 Task: Create a due date automation trigger when advanced on, on the monday before a card is due add basic not assigned to member @aryan at 11:00 AM.
Action: Mouse moved to (1021, 305)
Screenshot: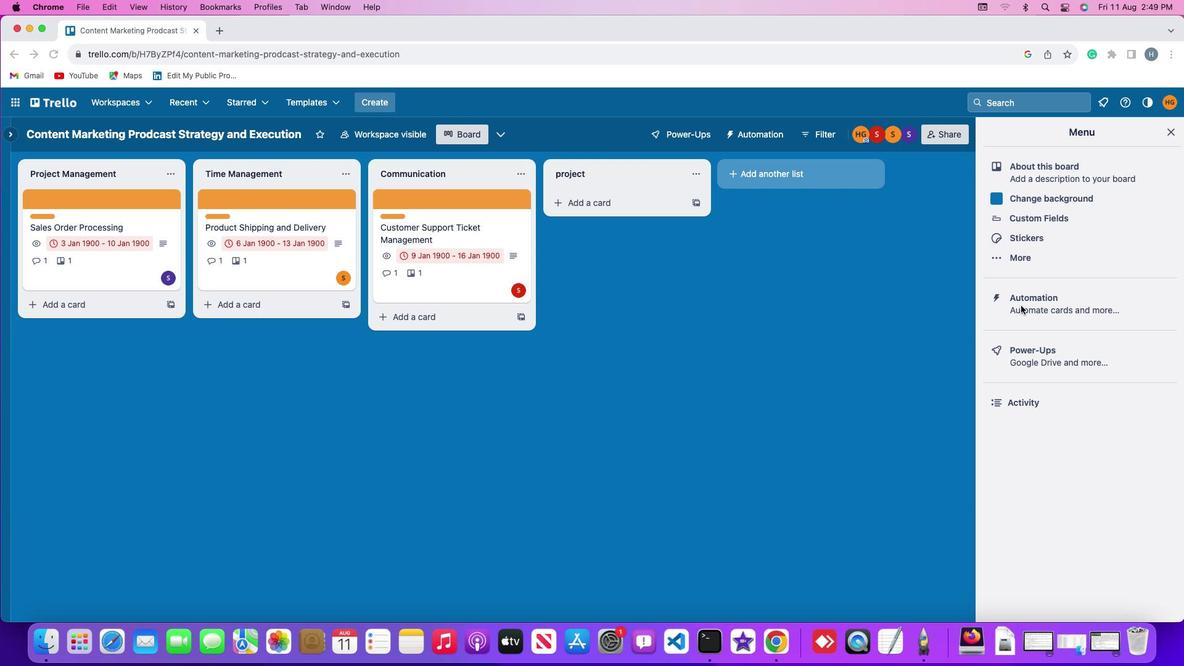 
Action: Mouse pressed left at (1021, 305)
Screenshot: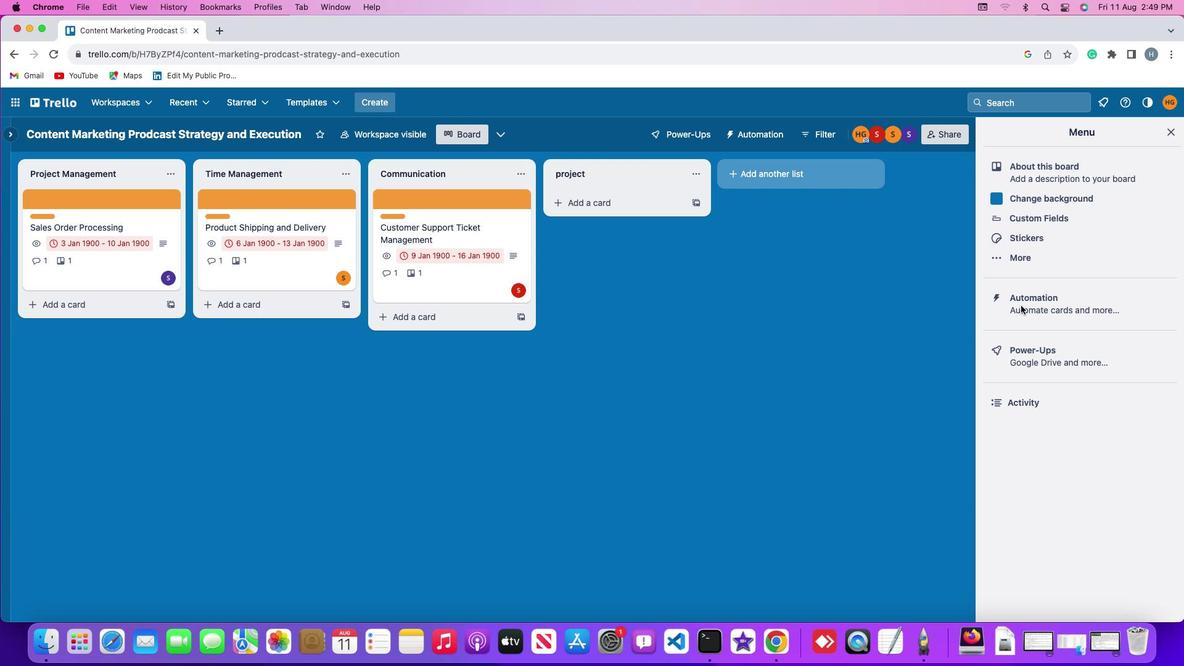 
Action: Mouse moved to (1021, 305)
Screenshot: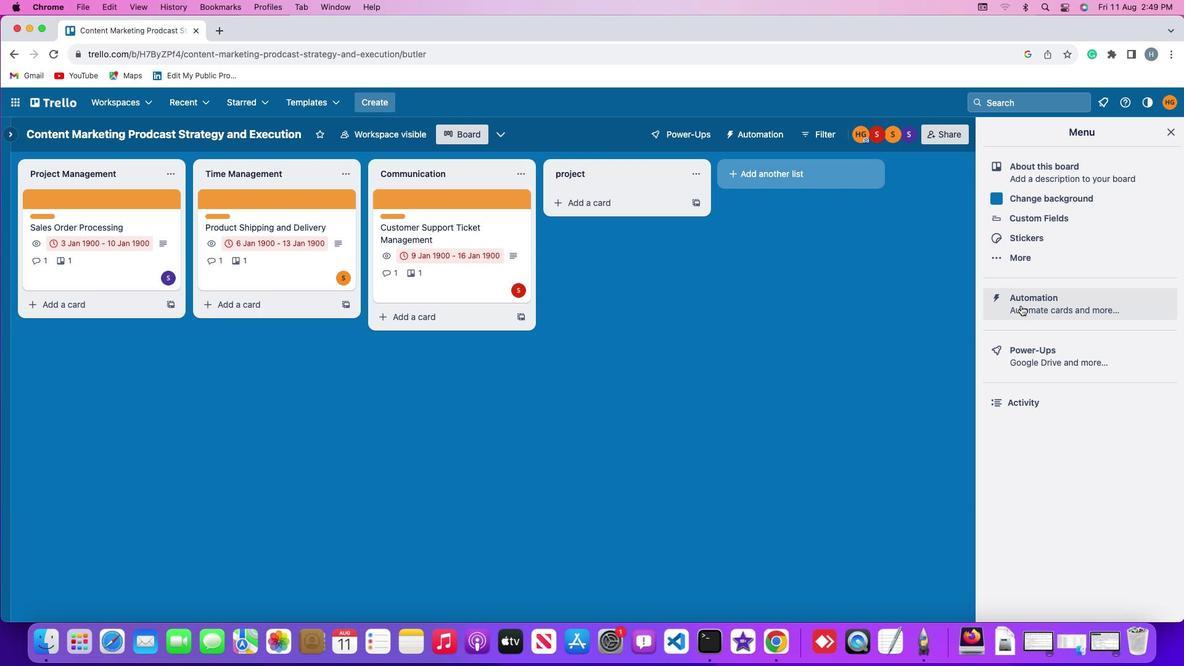 
Action: Mouse pressed left at (1021, 305)
Screenshot: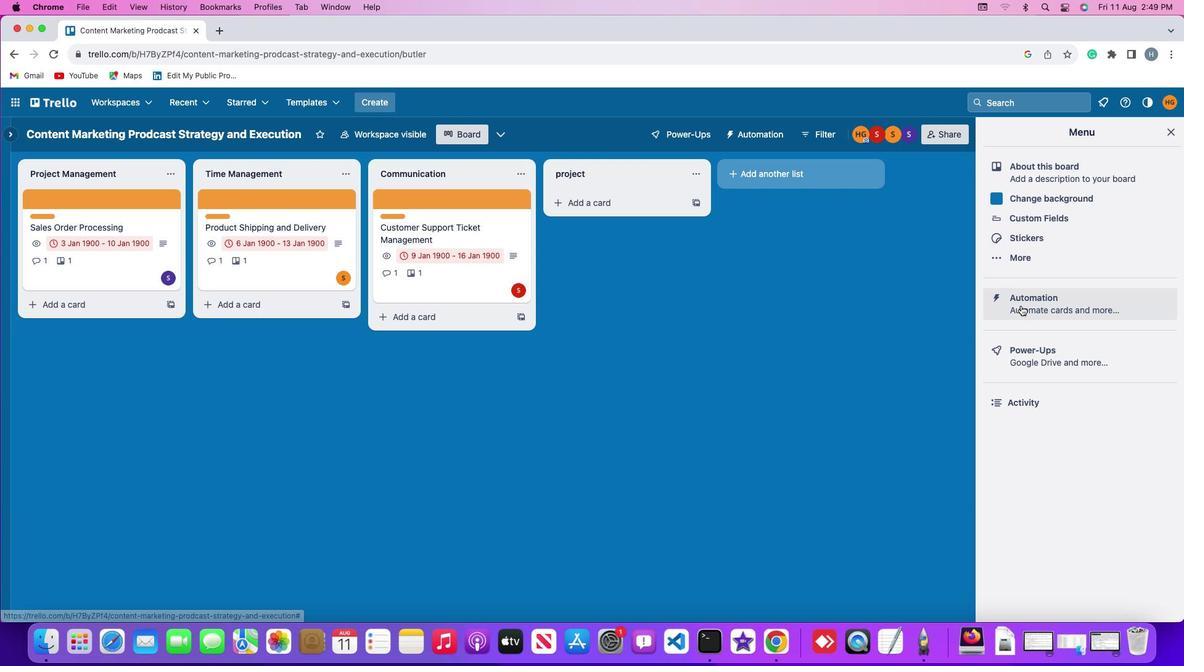 
Action: Mouse moved to (79, 291)
Screenshot: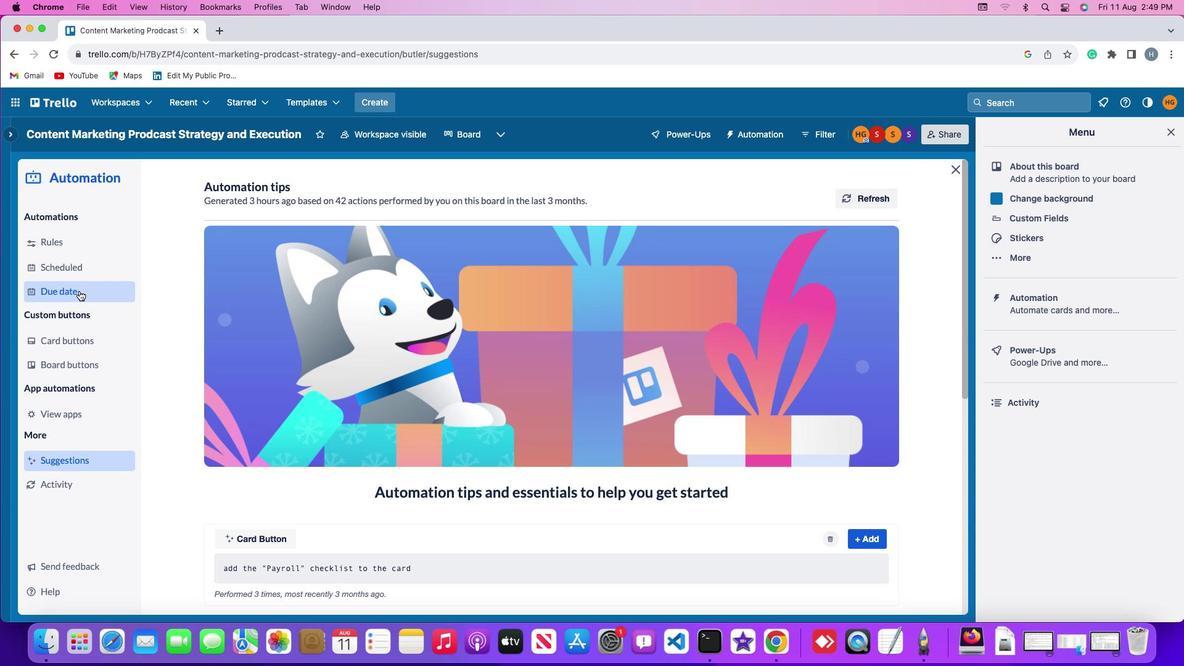 
Action: Mouse pressed left at (79, 291)
Screenshot: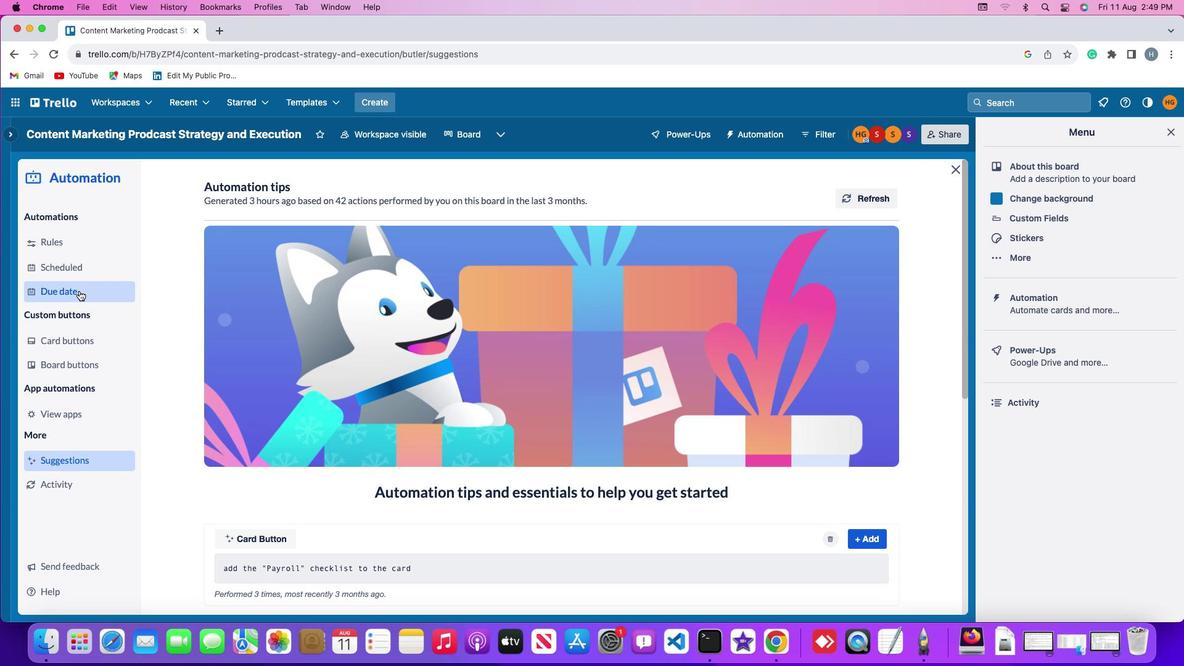 
Action: Mouse moved to (820, 189)
Screenshot: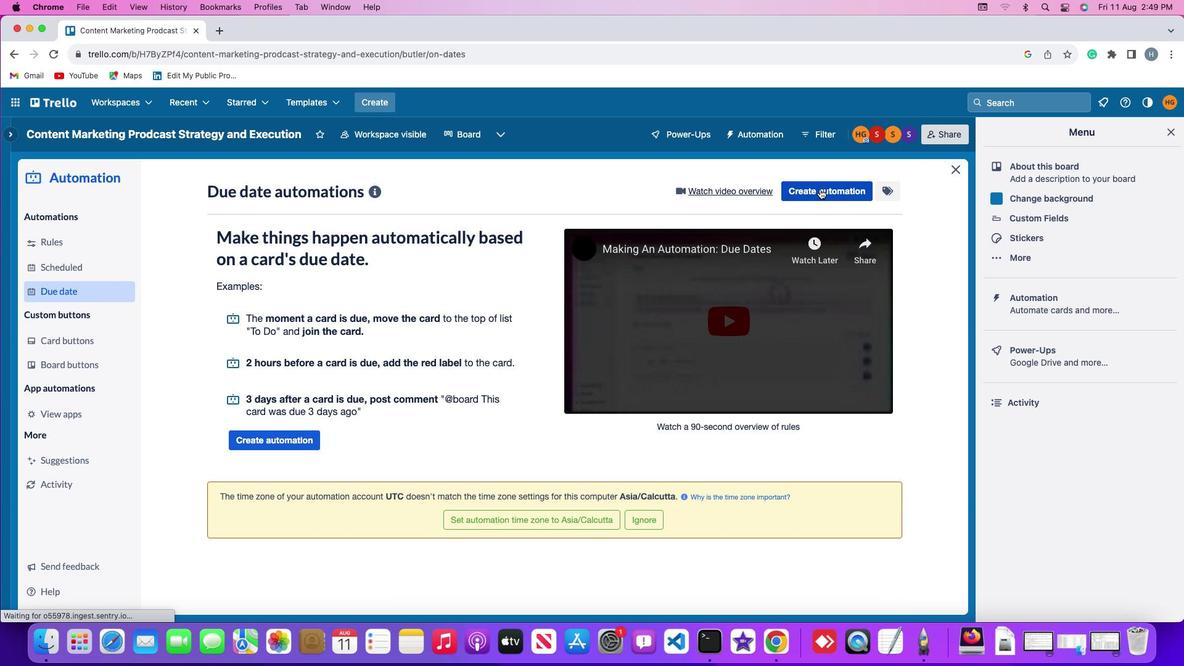 
Action: Mouse pressed left at (820, 189)
Screenshot: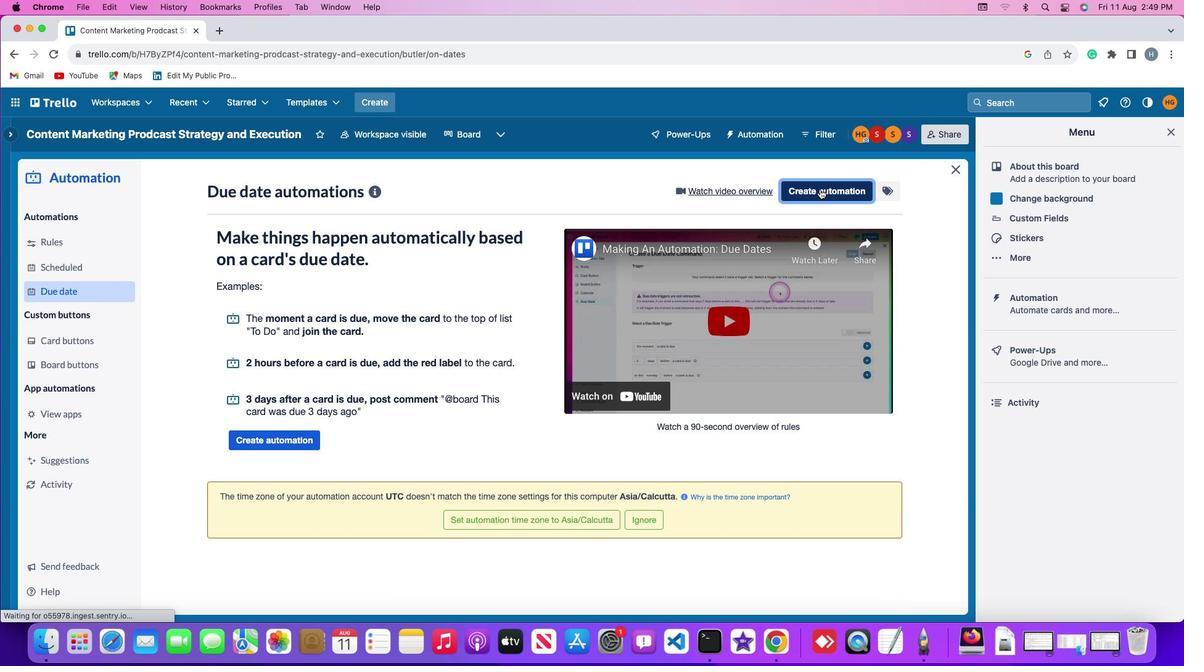 
Action: Mouse moved to (230, 308)
Screenshot: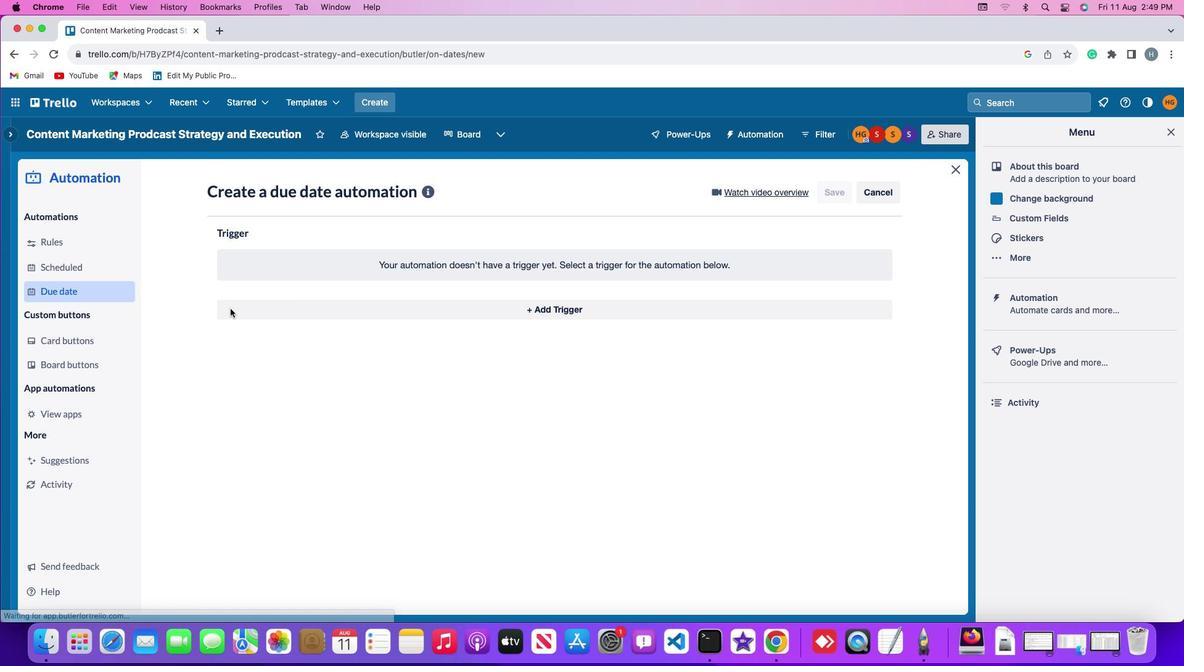 
Action: Mouse pressed left at (230, 308)
Screenshot: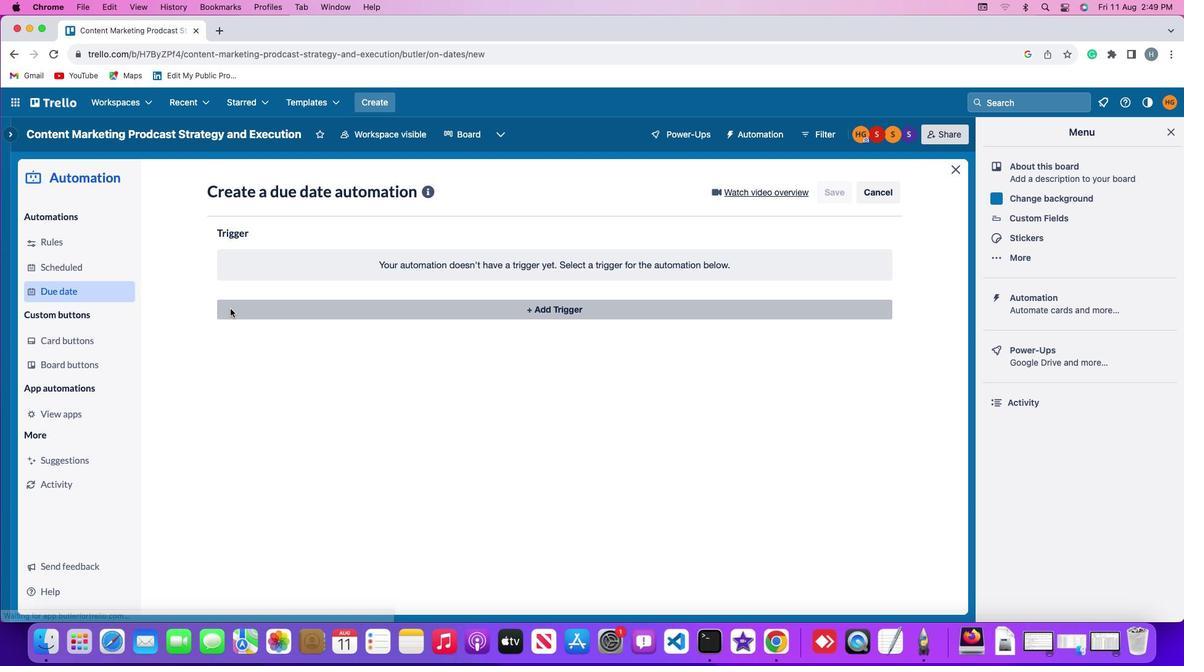 
Action: Mouse moved to (274, 540)
Screenshot: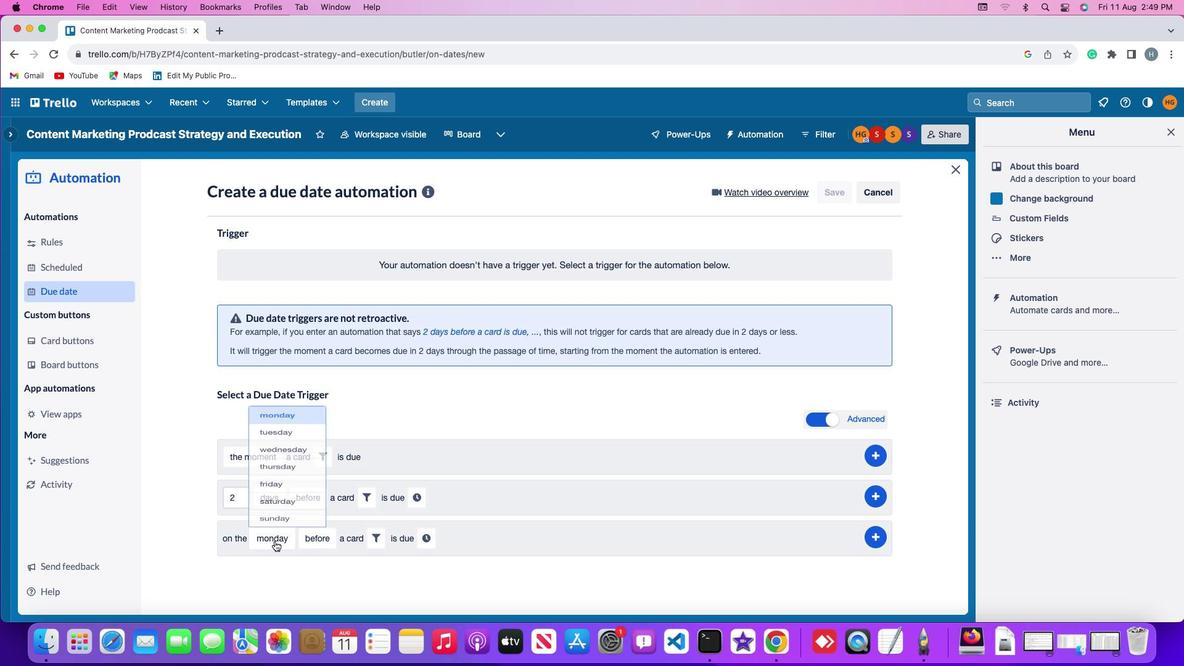 
Action: Mouse pressed left at (274, 540)
Screenshot: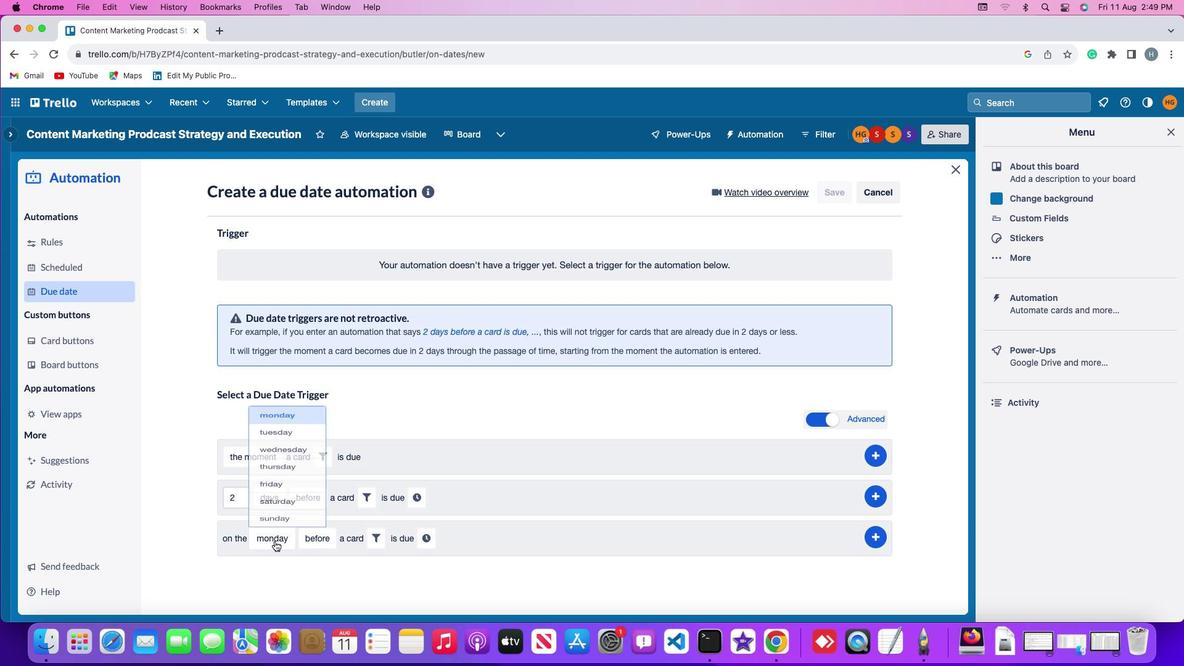 
Action: Mouse moved to (294, 368)
Screenshot: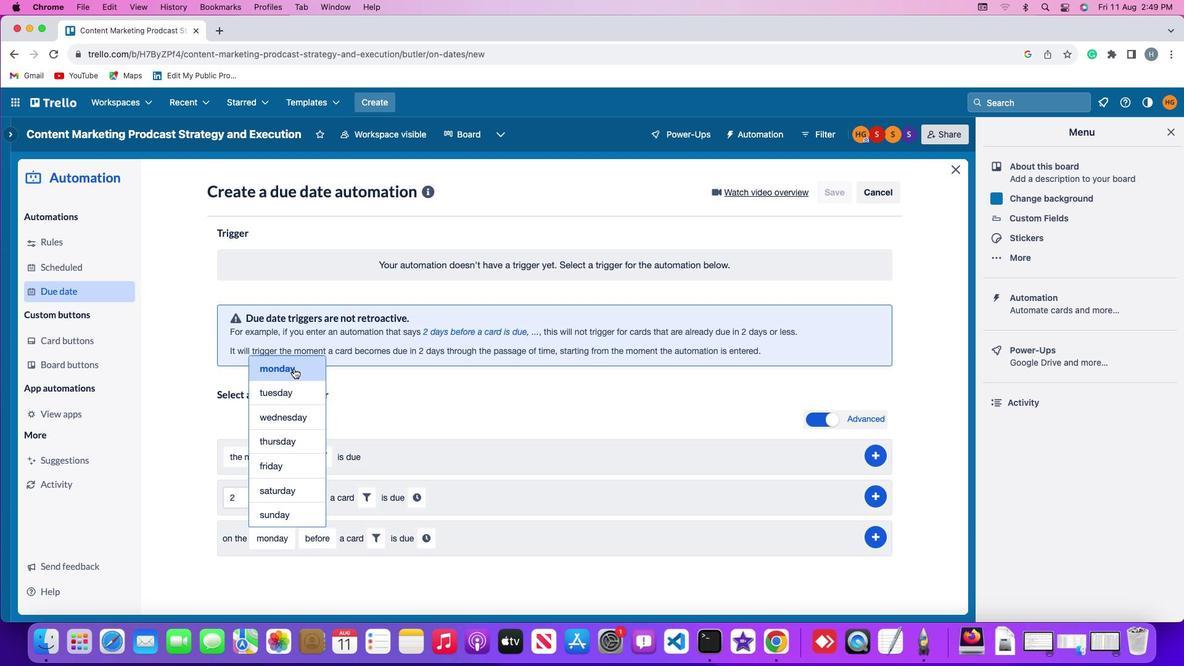 
Action: Mouse pressed left at (294, 368)
Screenshot: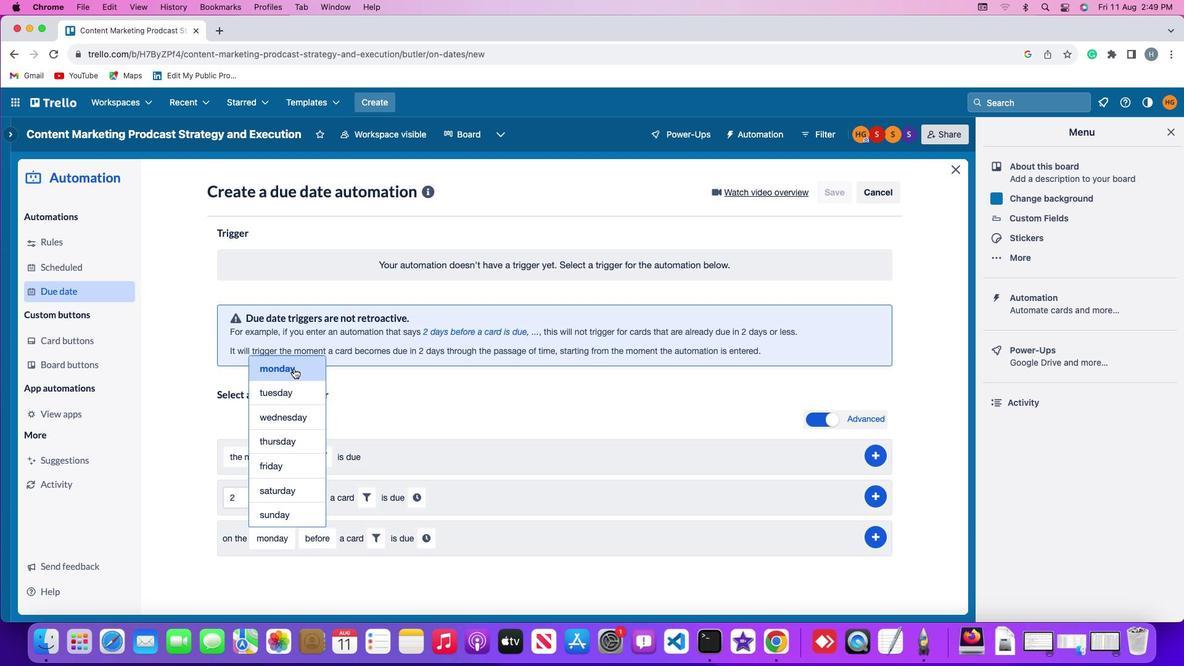 
Action: Mouse moved to (321, 542)
Screenshot: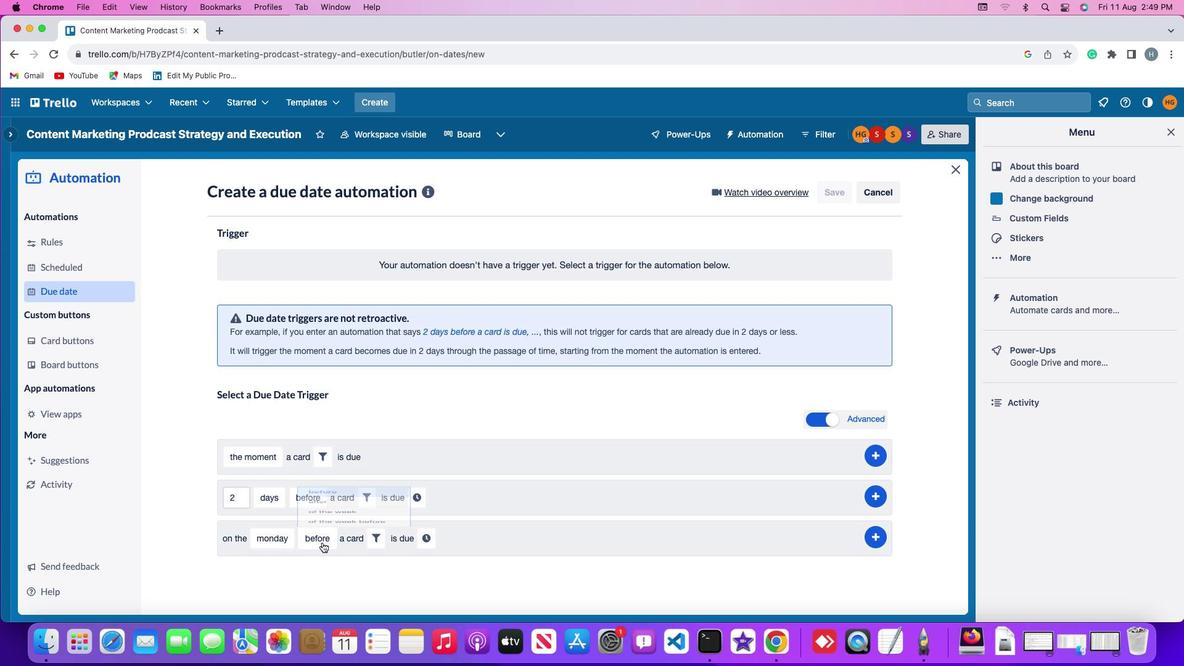 
Action: Mouse pressed left at (321, 542)
Screenshot: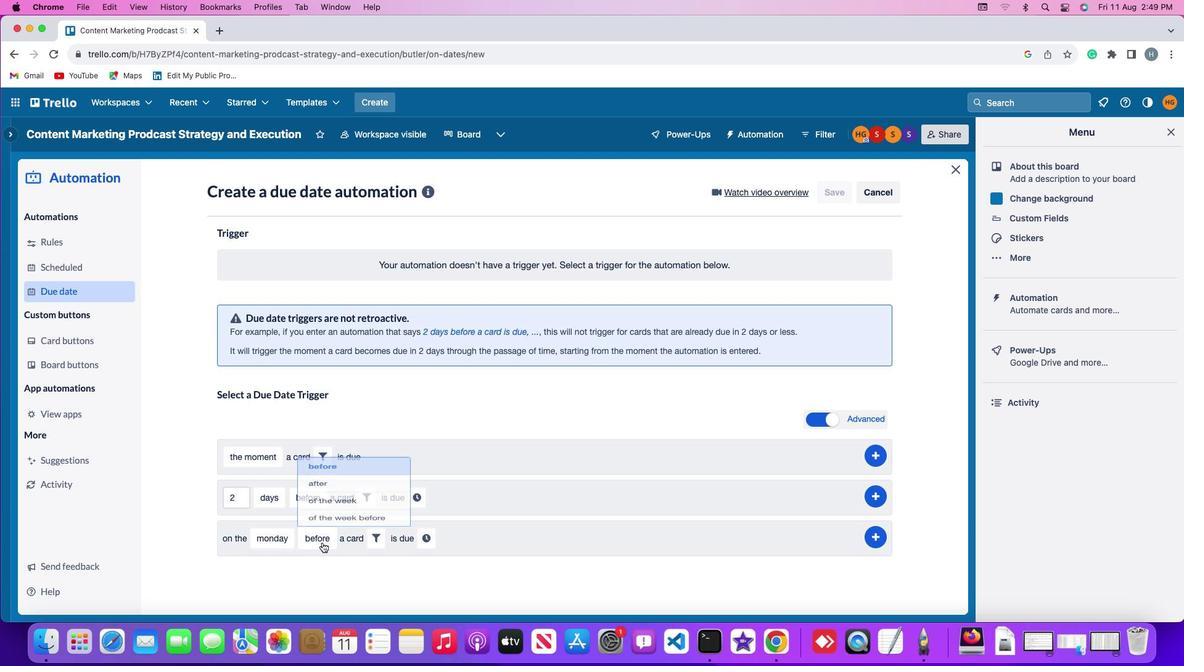 
Action: Mouse moved to (349, 433)
Screenshot: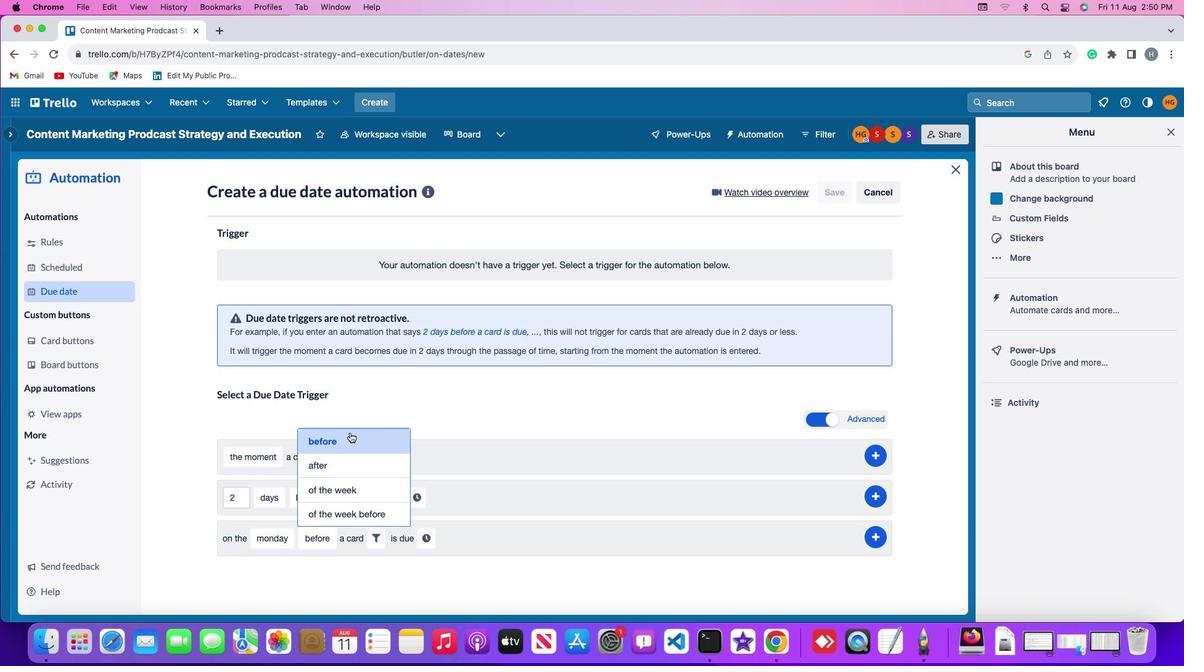 
Action: Mouse pressed left at (349, 433)
Screenshot: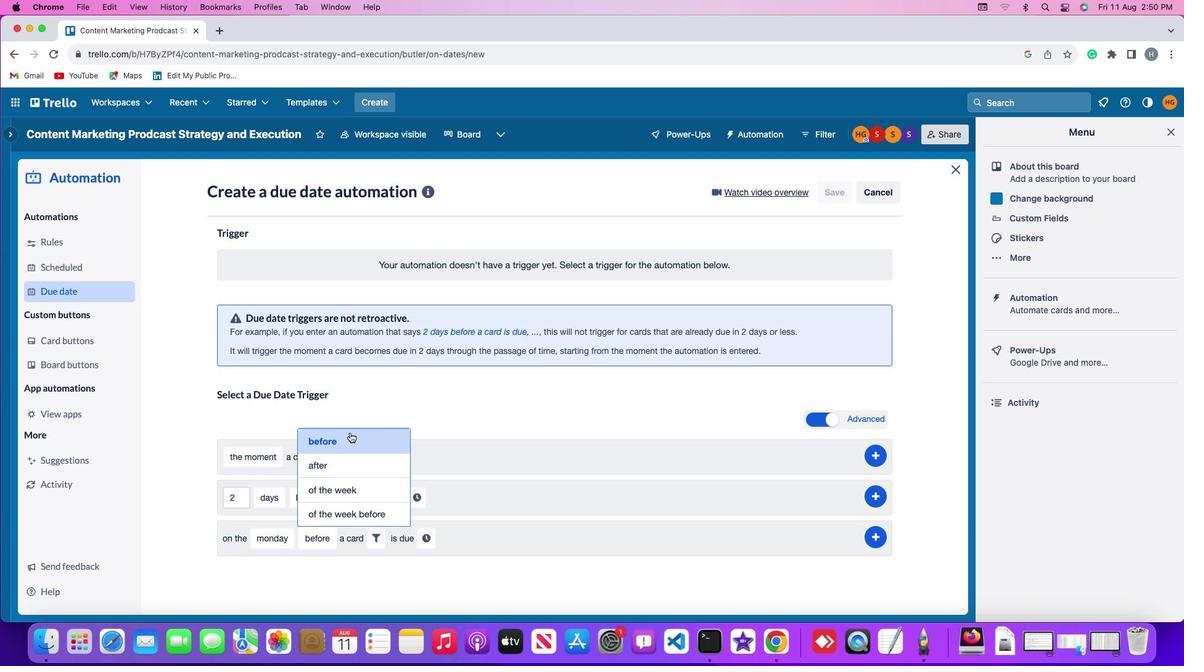 
Action: Mouse moved to (378, 533)
Screenshot: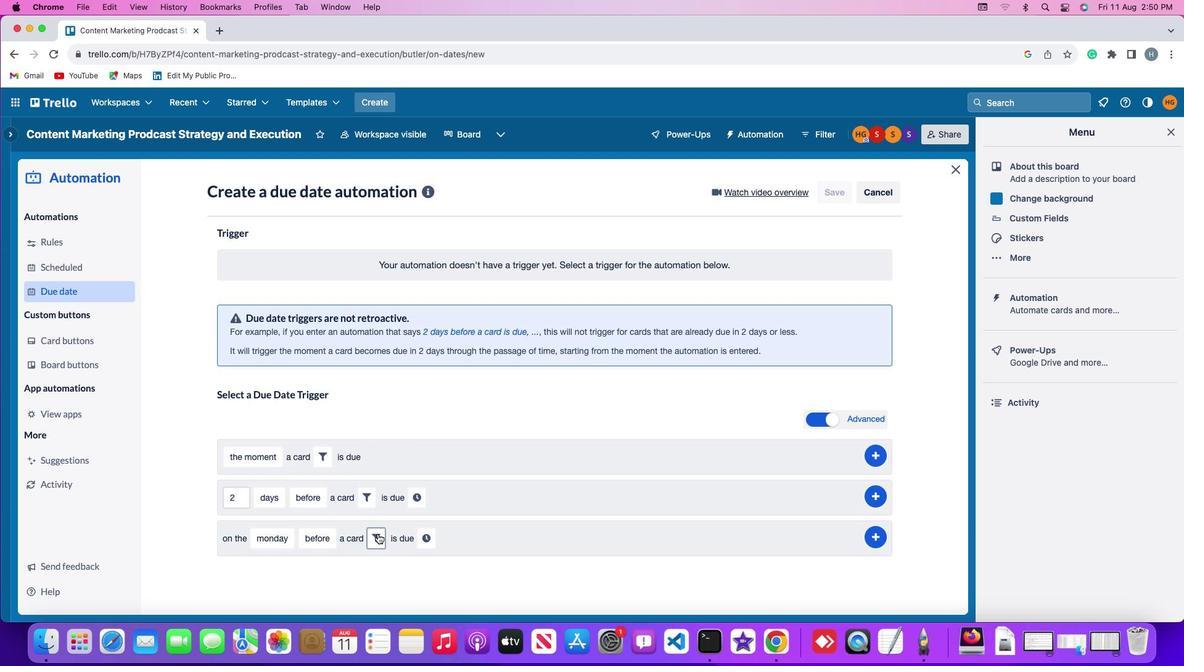 
Action: Mouse pressed left at (378, 533)
Screenshot: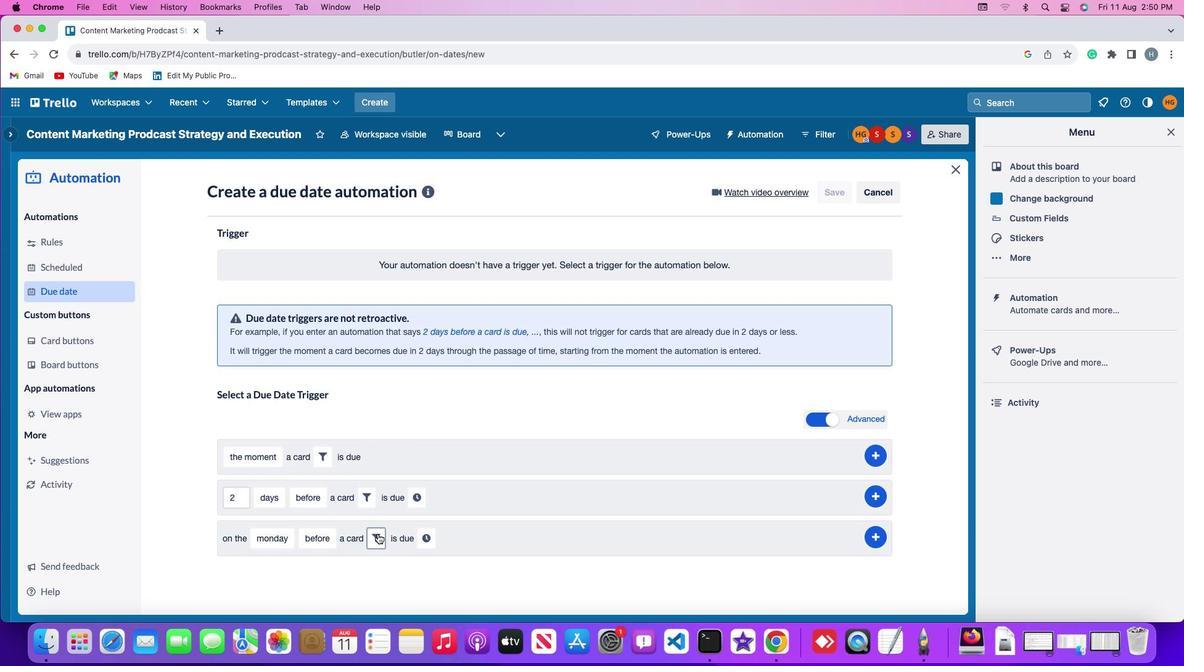 
Action: Mouse moved to (304, 571)
Screenshot: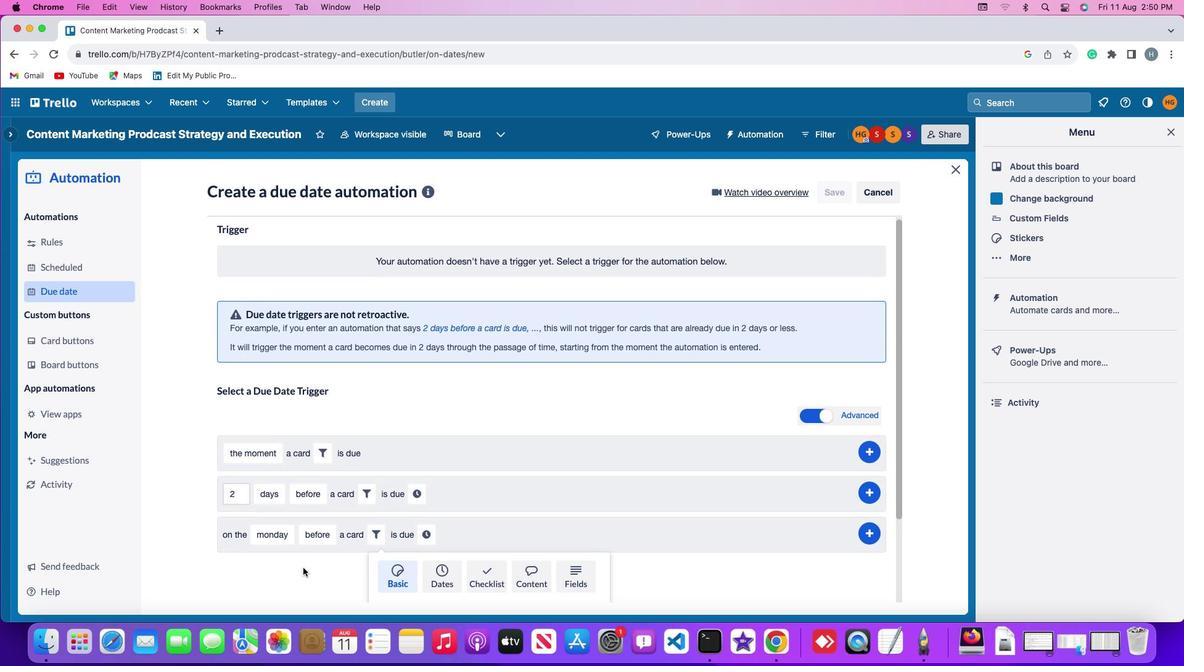
Action: Mouse scrolled (304, 571) with delta (0, 0)
Screenshot: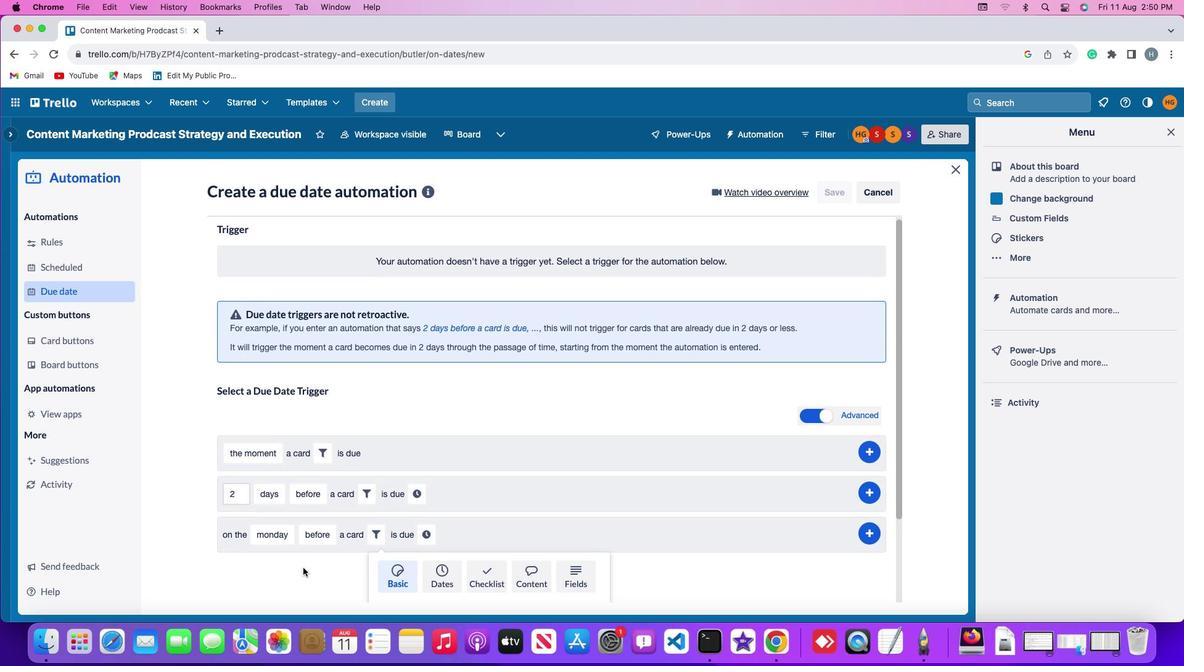
Action: Mouse moved to (304, 571)
Screenshot: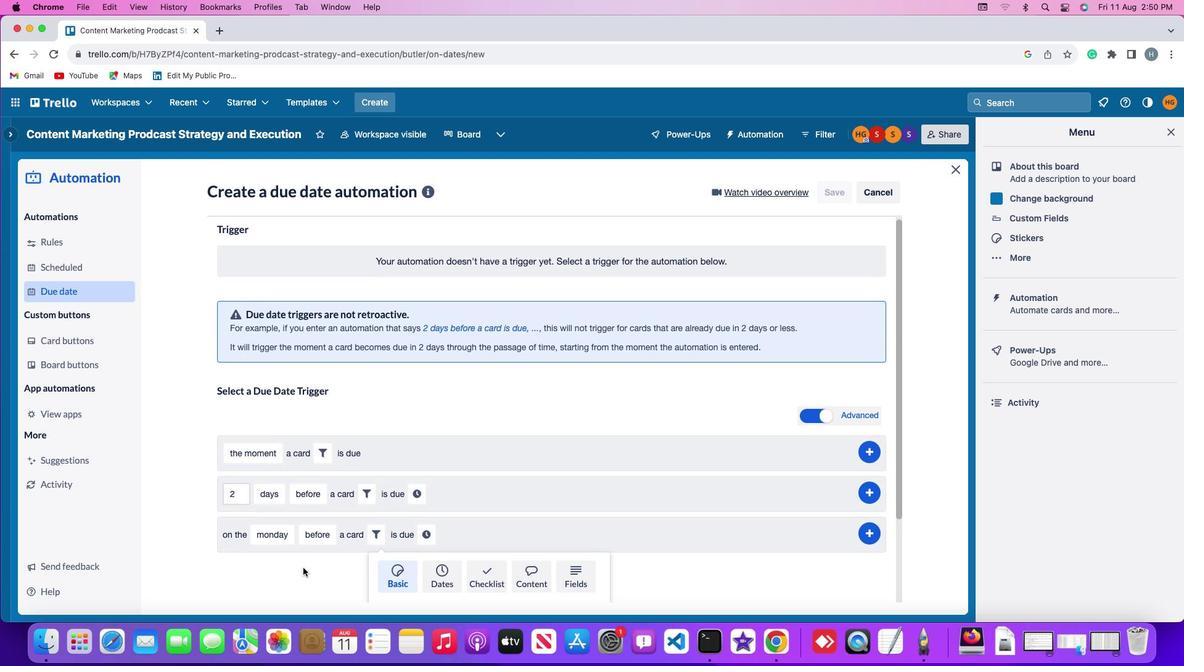 
Action: Mouse scrolled (304, 571) with delta (0, 0)
Screenshot: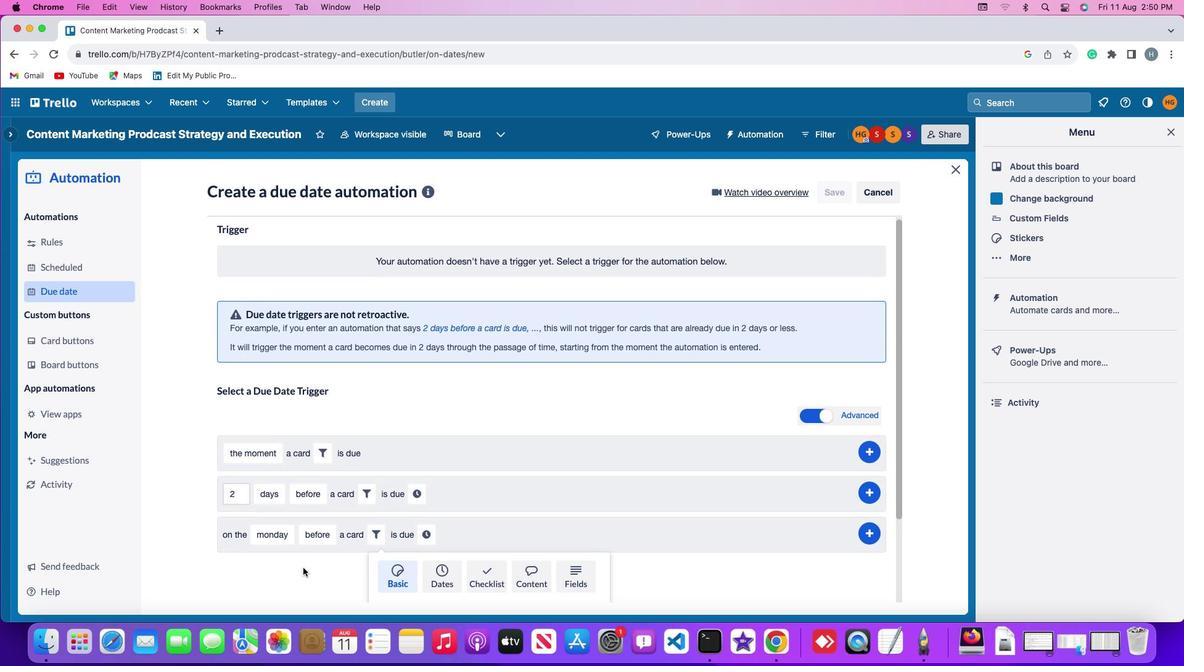 
Action: Mouse moved to (304, 570)
Screenshot: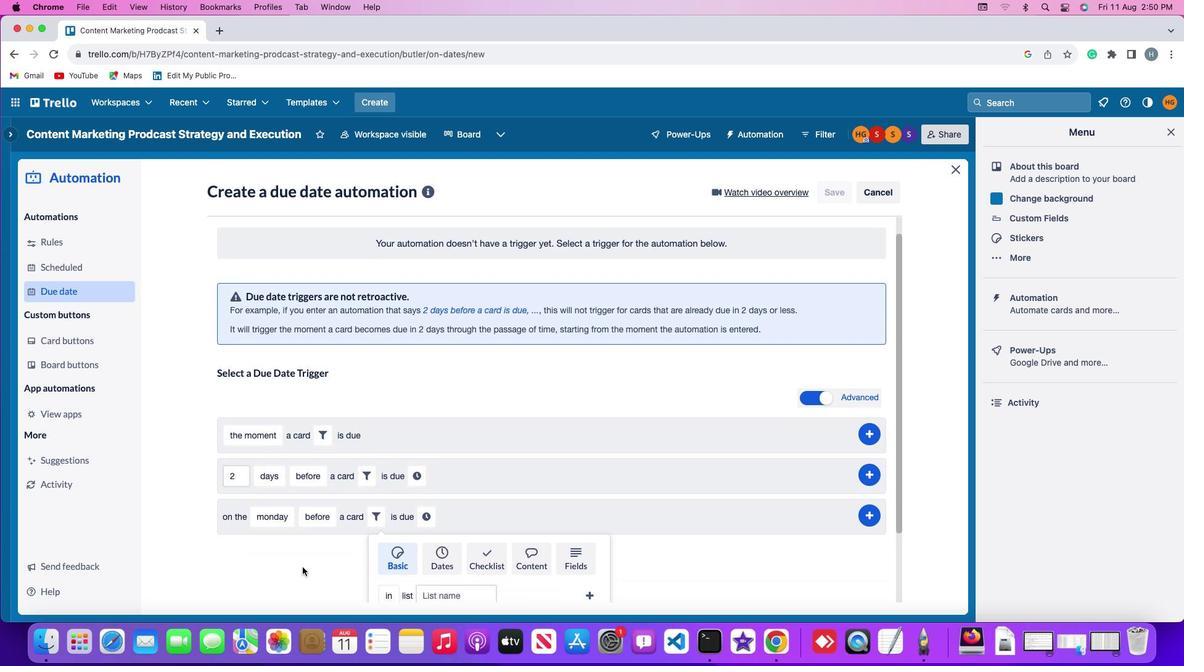 
Action: Mouse scrolled (304, 570) with delta (0, -2)
Screenshot: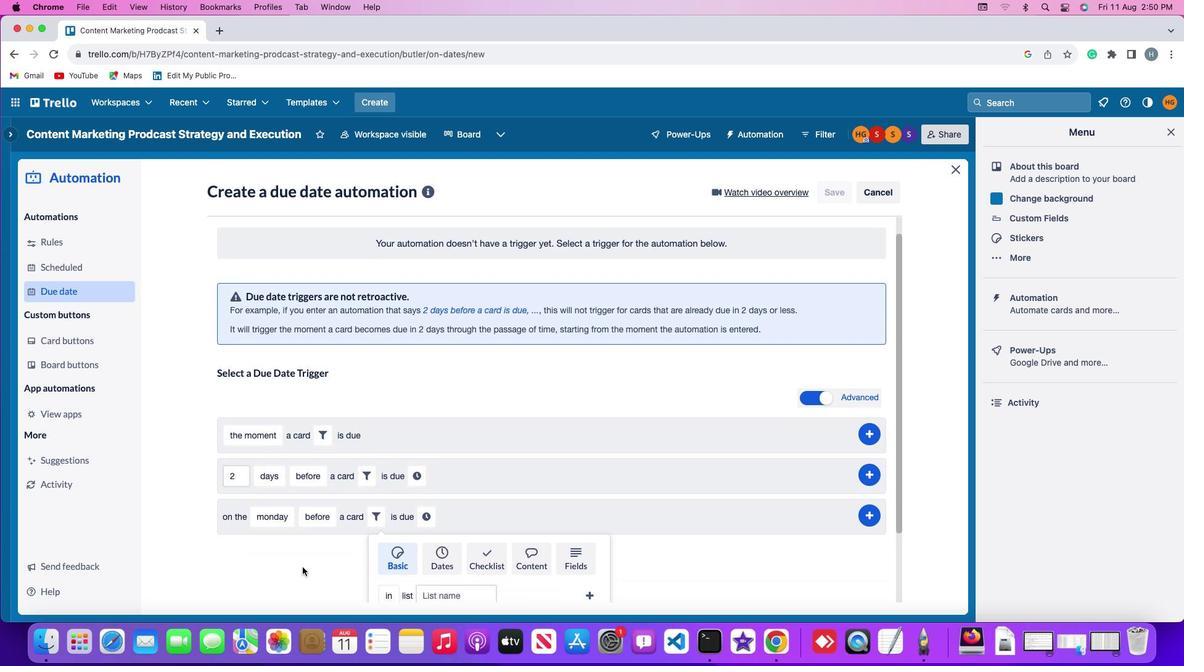 
Action: Mouse moved to (304, 569)
Screenshot: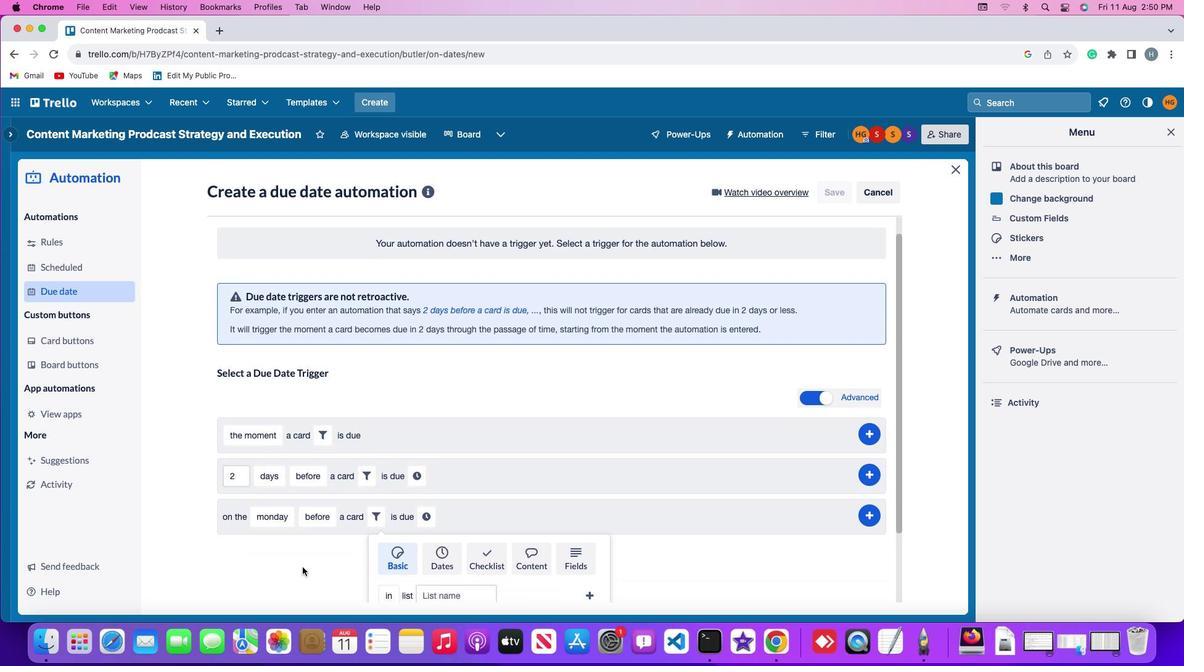 
Action: Mouse scrolled (304, 569) with delta (0, -3)
Screenshot: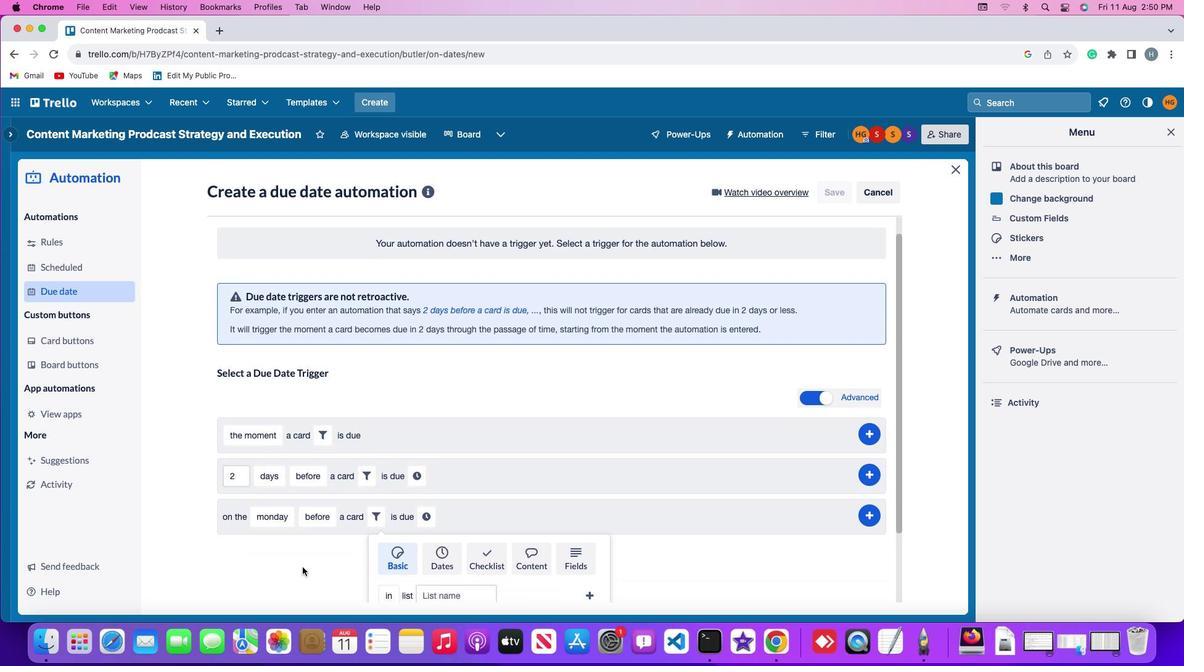 
Action: Mouse moved to (302, 567)
Screenshot: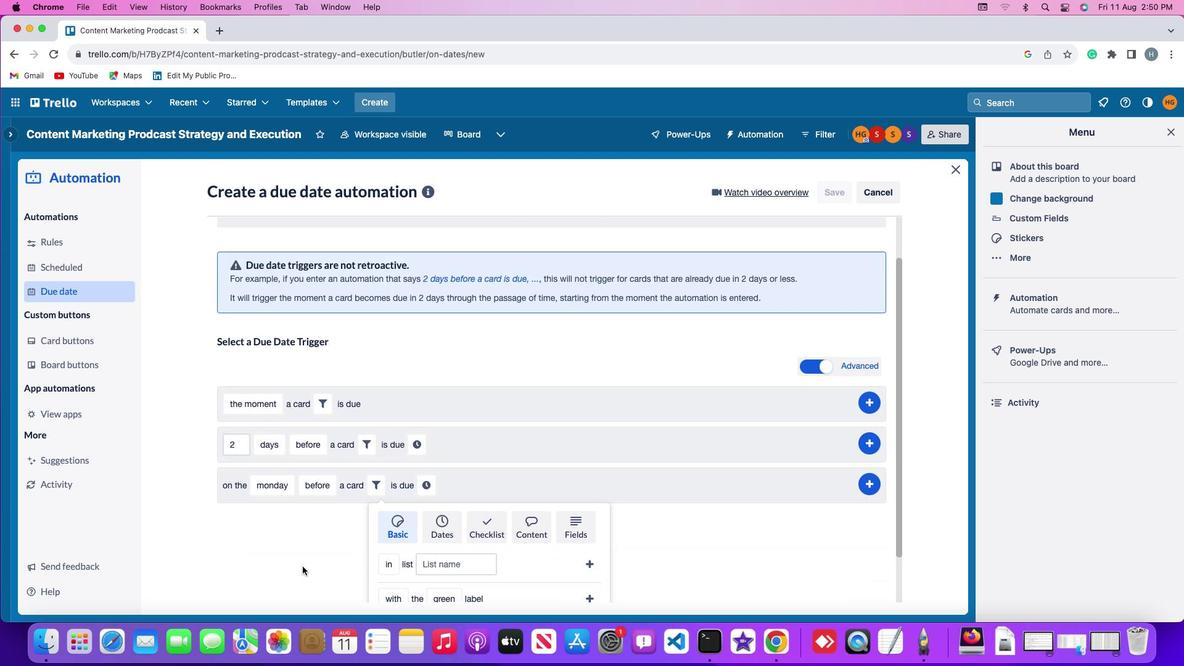 
Action: Mouse scrolled (302, 567) with delta (0, -3)
Screenshot: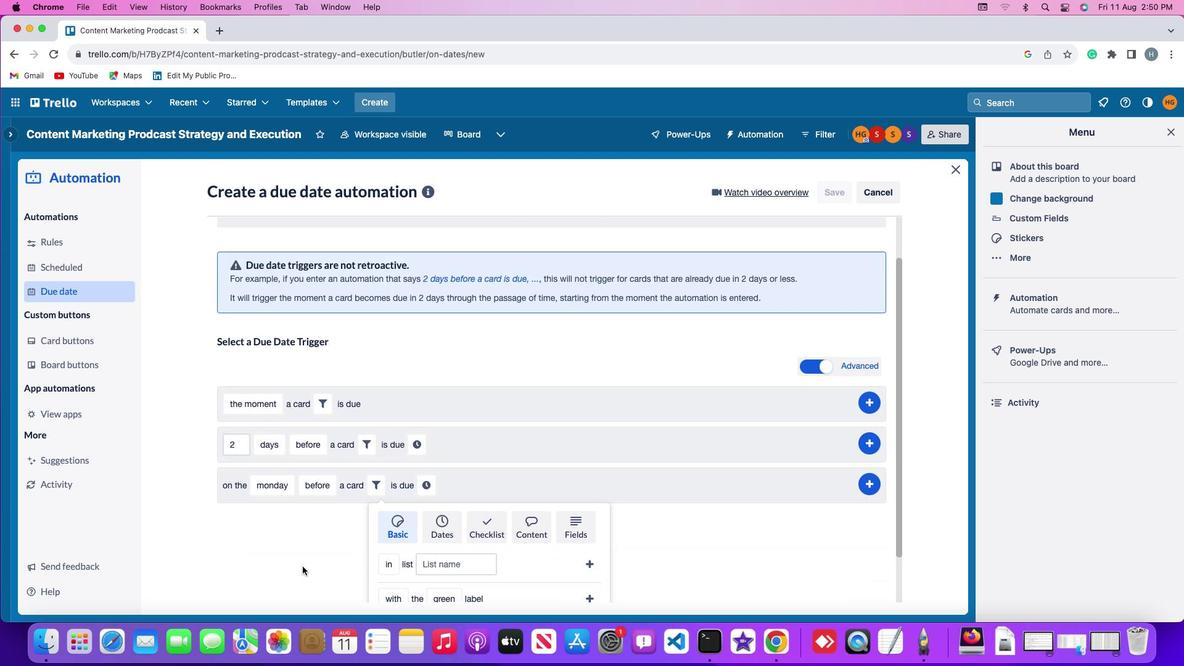 
Action: Mouse moved to (302, 566)
Screenshot: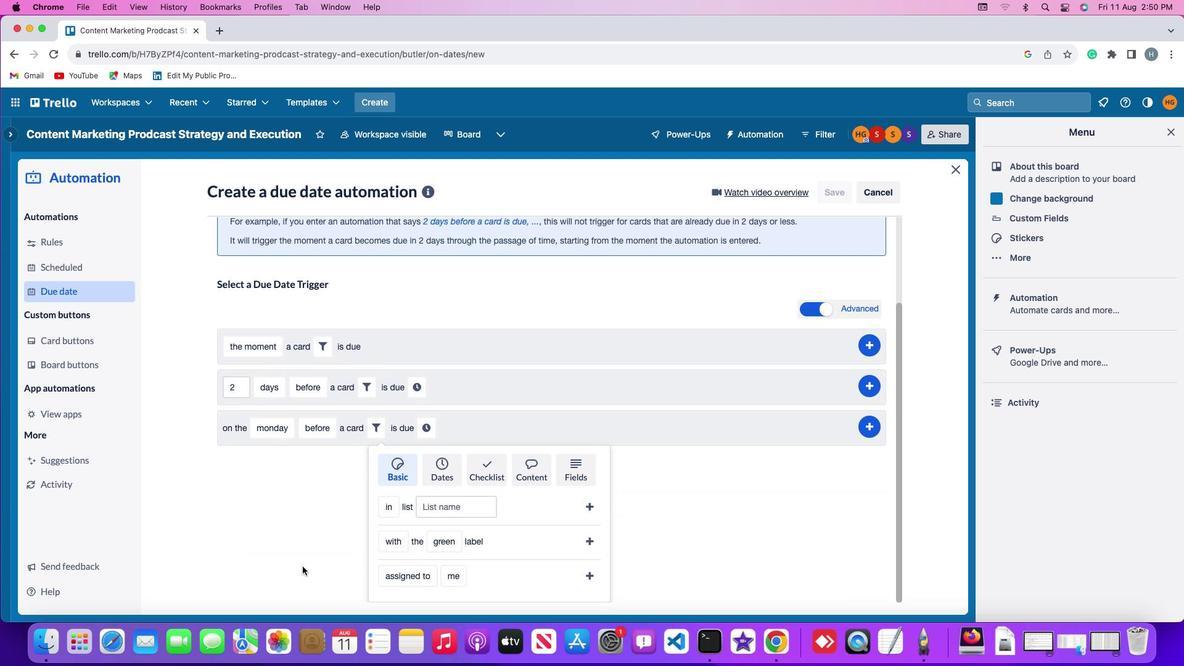 
Action: Mouse scrolled (302, 566) with delta (0, 0)
Screenshot: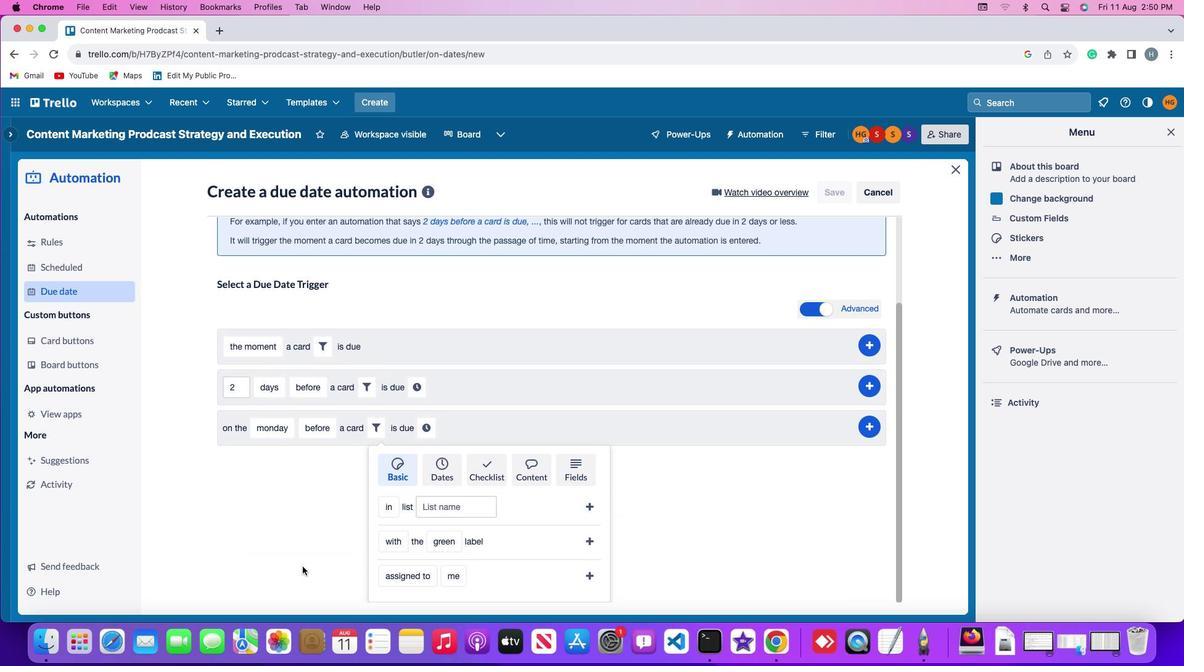 
Action: Mouse scrolled (302, 566) with delta (0, 0)
Screenshot: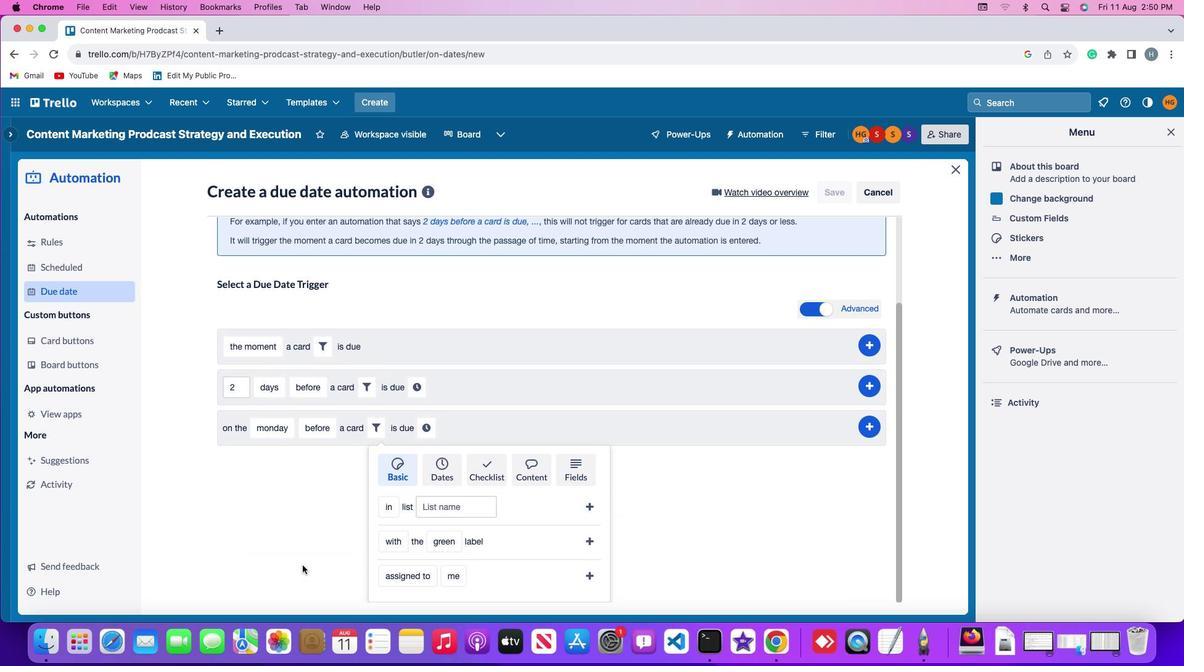 
Action: Mouse moved to (302, 566)
Screenshot: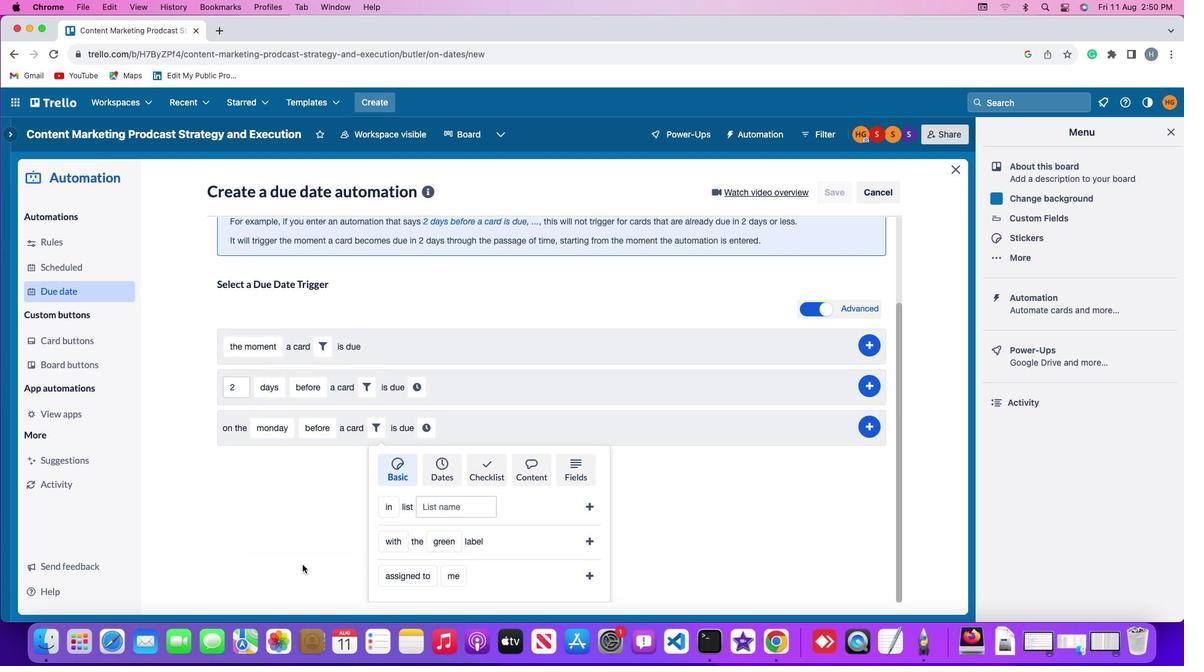 
Action: Mouse scrolled (302, 566) with delta (0, -1)
Screenshot: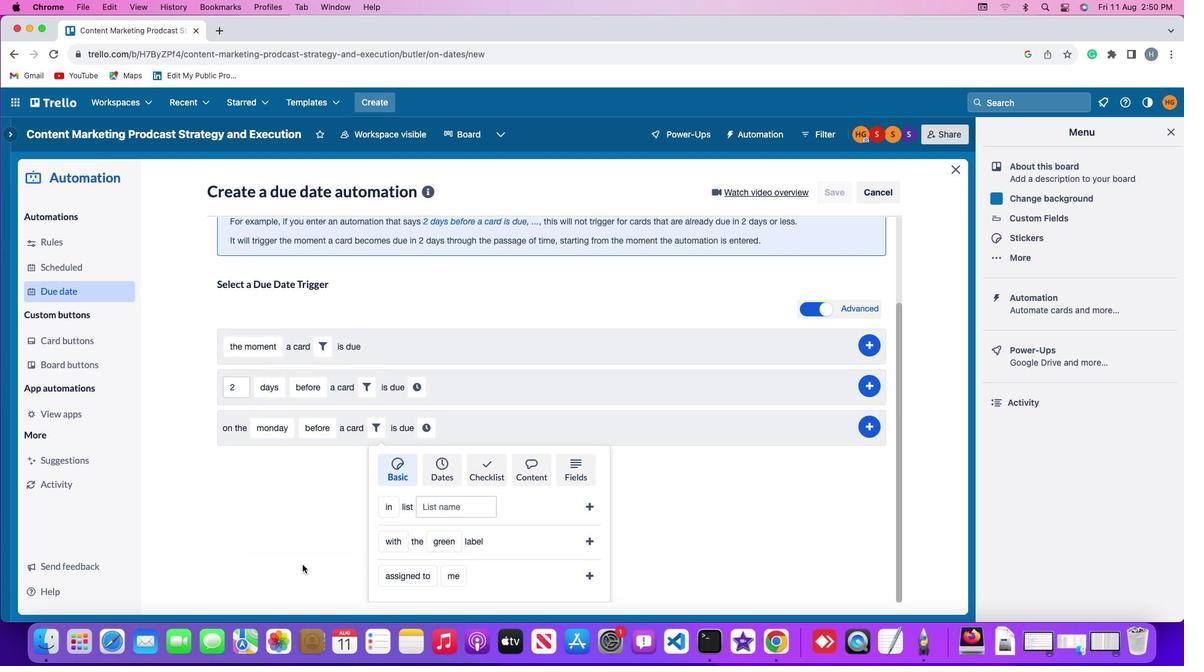 
Action: Mouse moved to (389, 576)
Screenshot: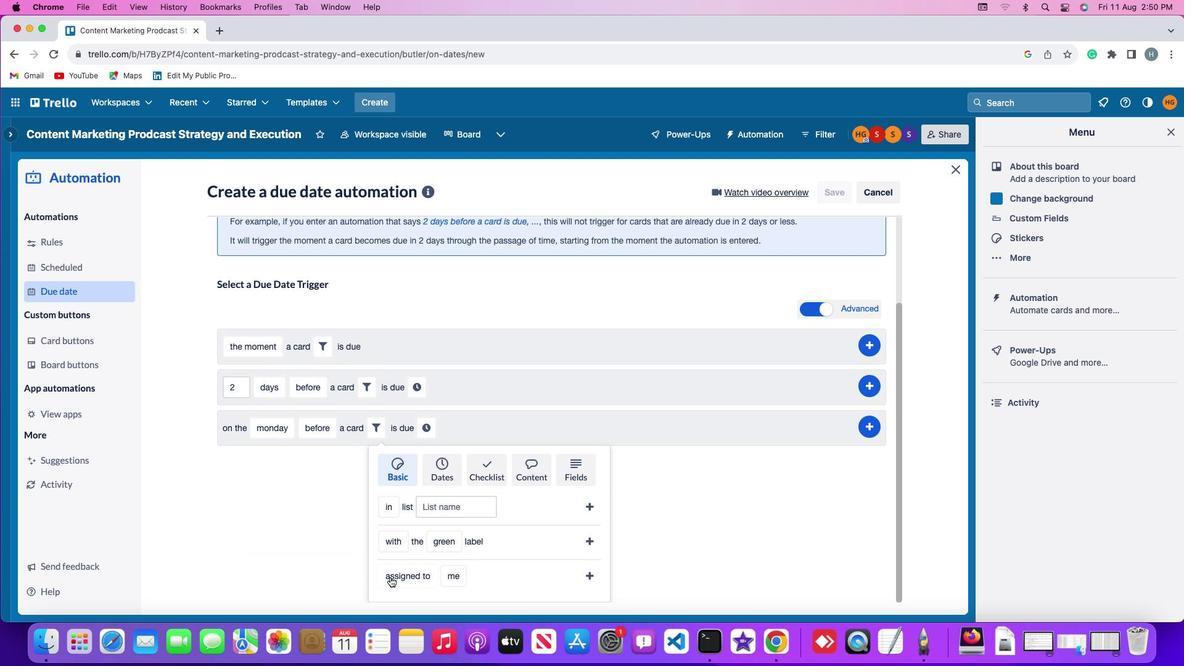 
Action: Mouse pressed left at (389, 576)
Screenshot: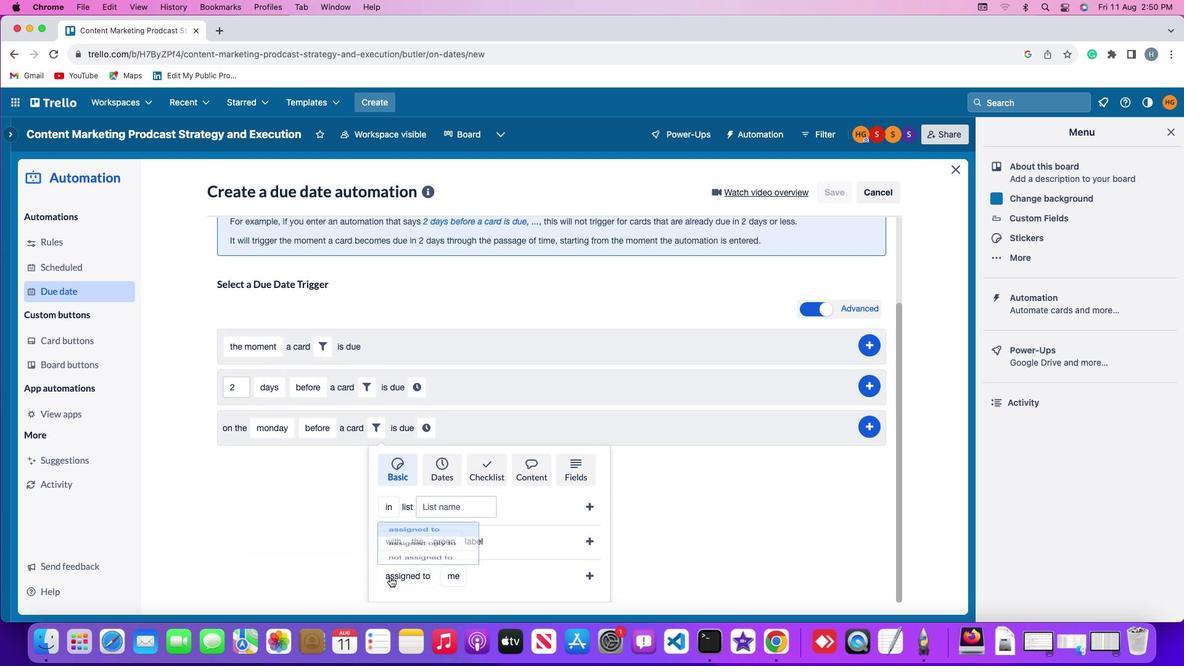 
Action: Mouse moved to (411, 550)
Screenshot: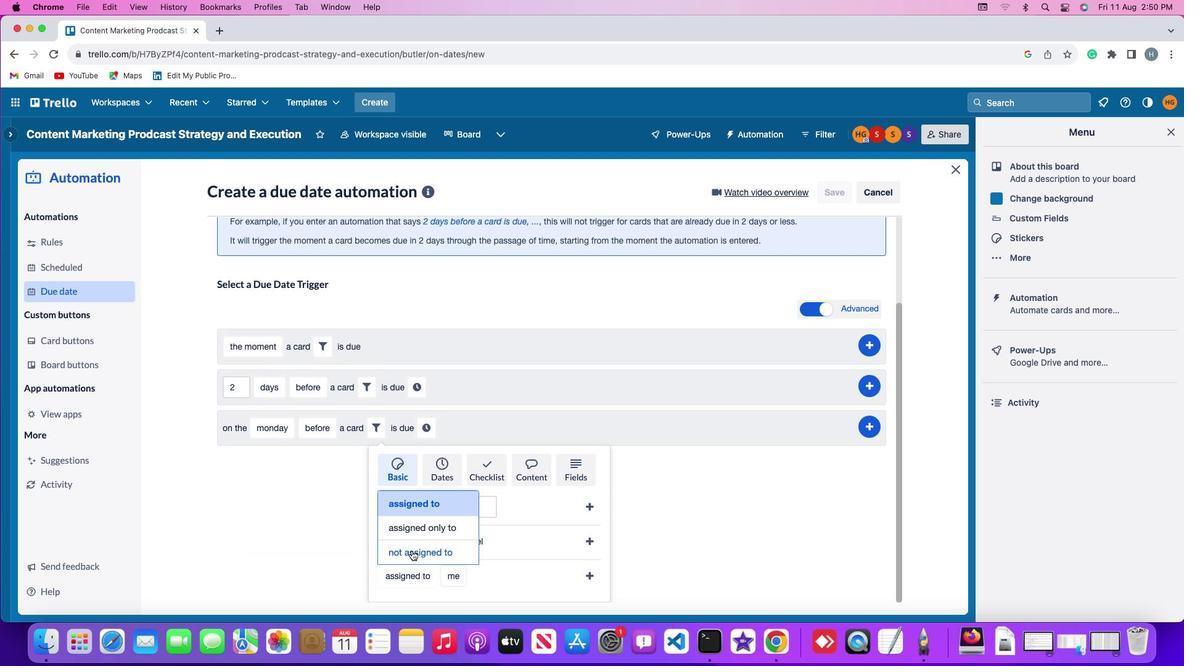 
Action: Mouse pressed left at (411, 550)
Screenshot: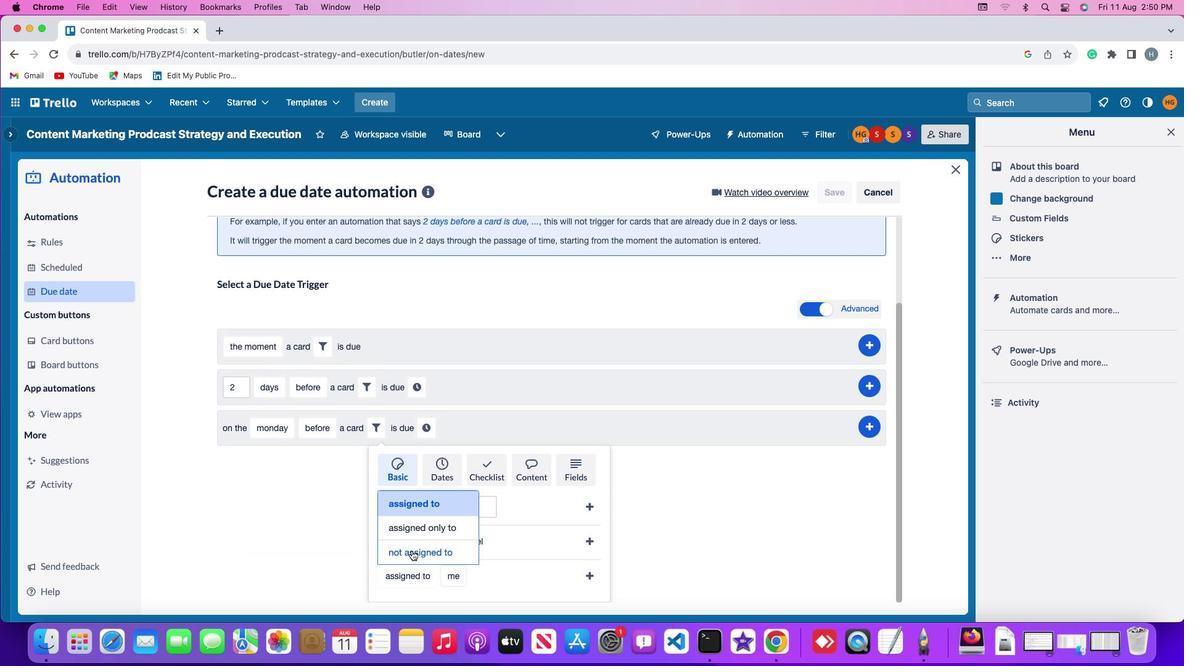 
Action: Mouse moved to (464, 573)
Screenshot: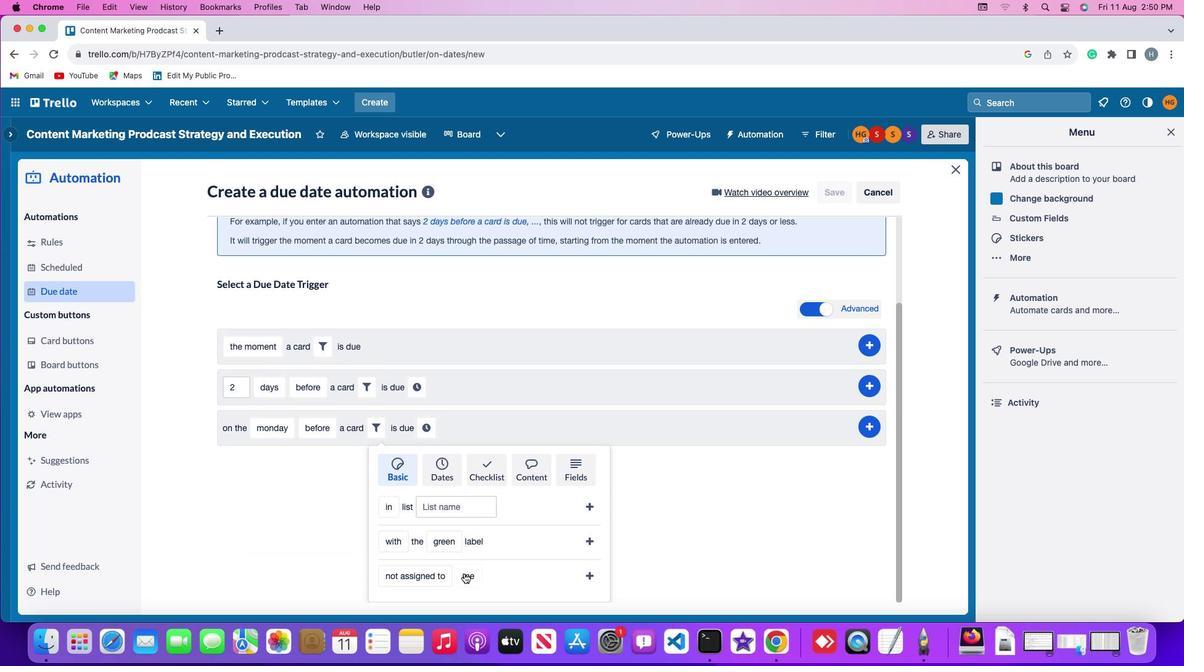 
Action: Mouse pressed left at (464, 573)
Screenshot: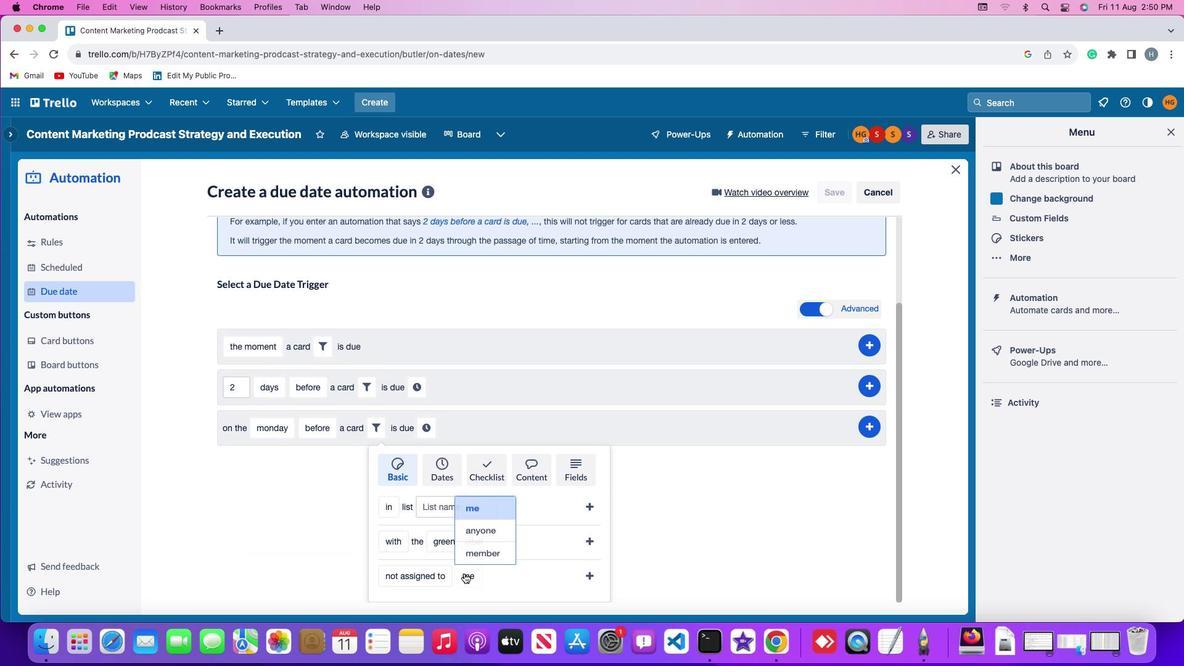 
Action: Mouse moved to (478, 555)
Screenshot: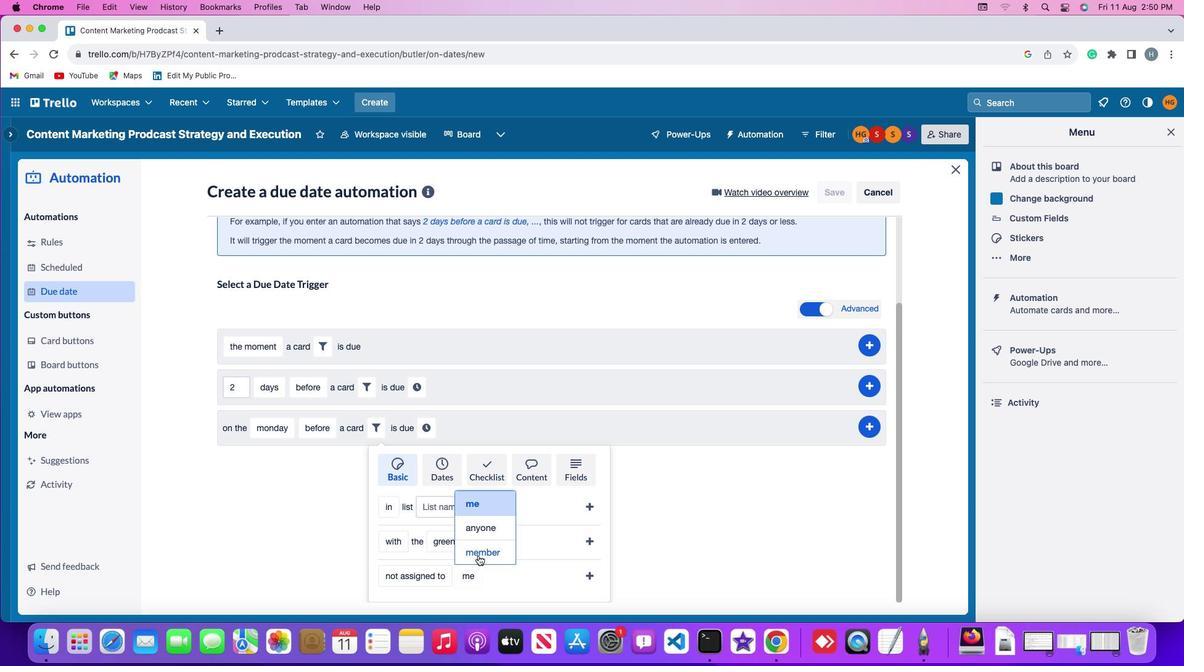 
Action: Mouse pressed left at (478, 555)
Screenshot: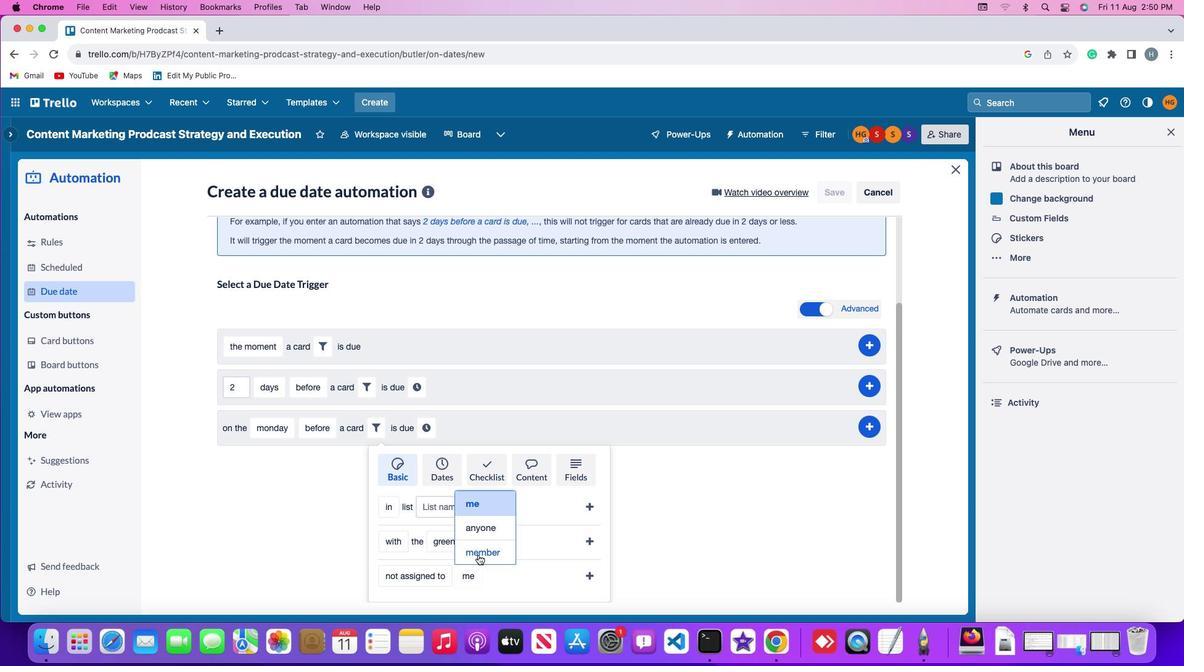 
Action: Mouse moved to (540, 577)
Screenshot: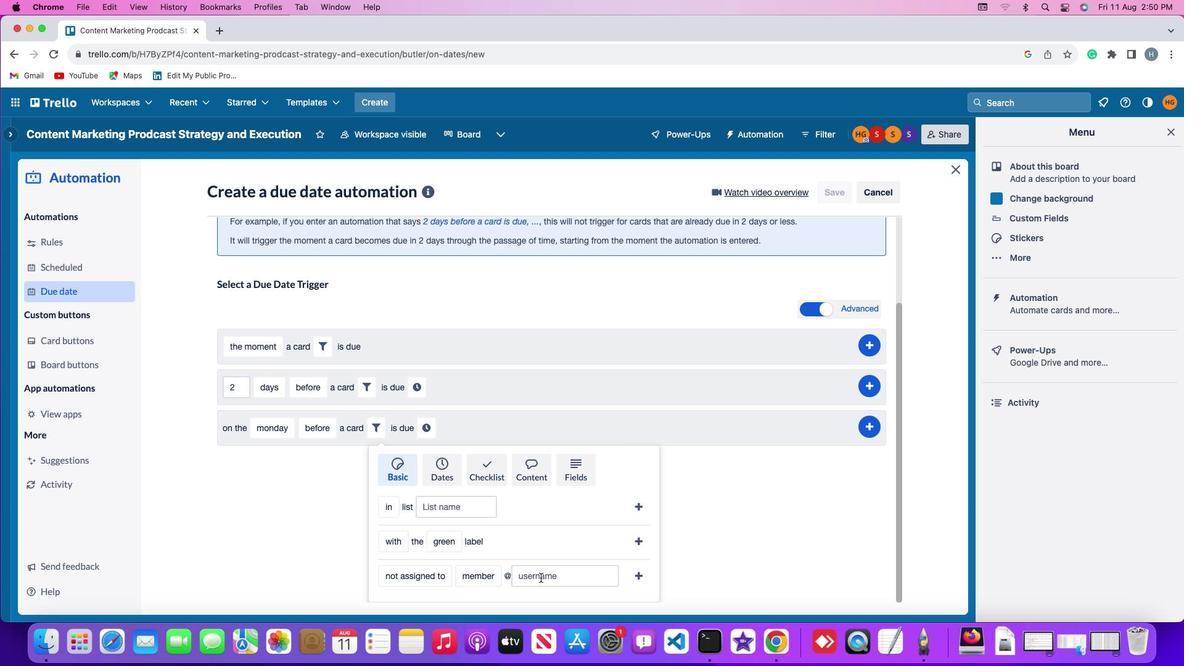 
Action: Mouse pressed left at (540, 577)
Screenshot: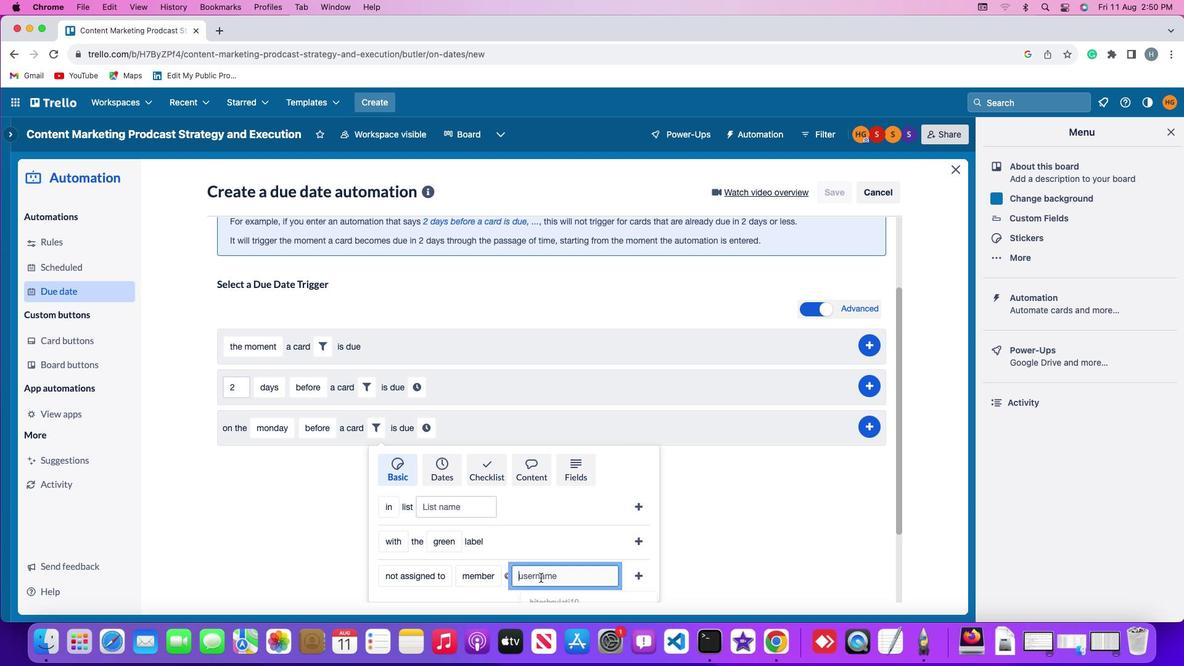
Action: Mouse moved to (542, 575)
Screenshot: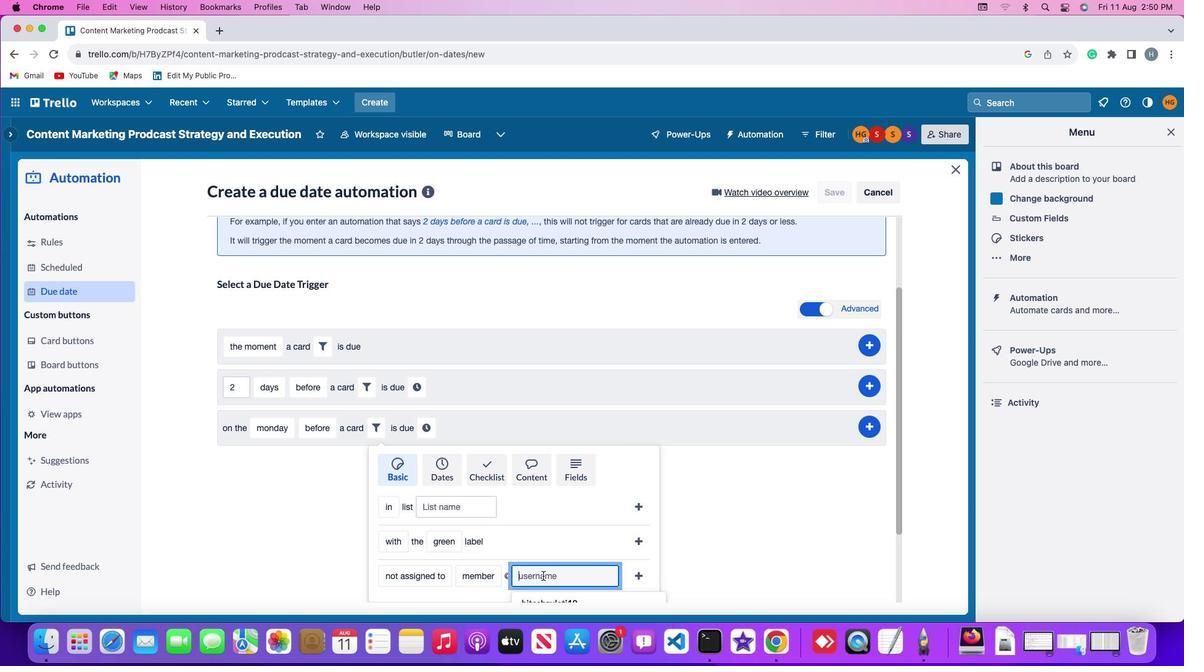 
Action: Key pressed 'a''r''y''a''n'
Screenshot: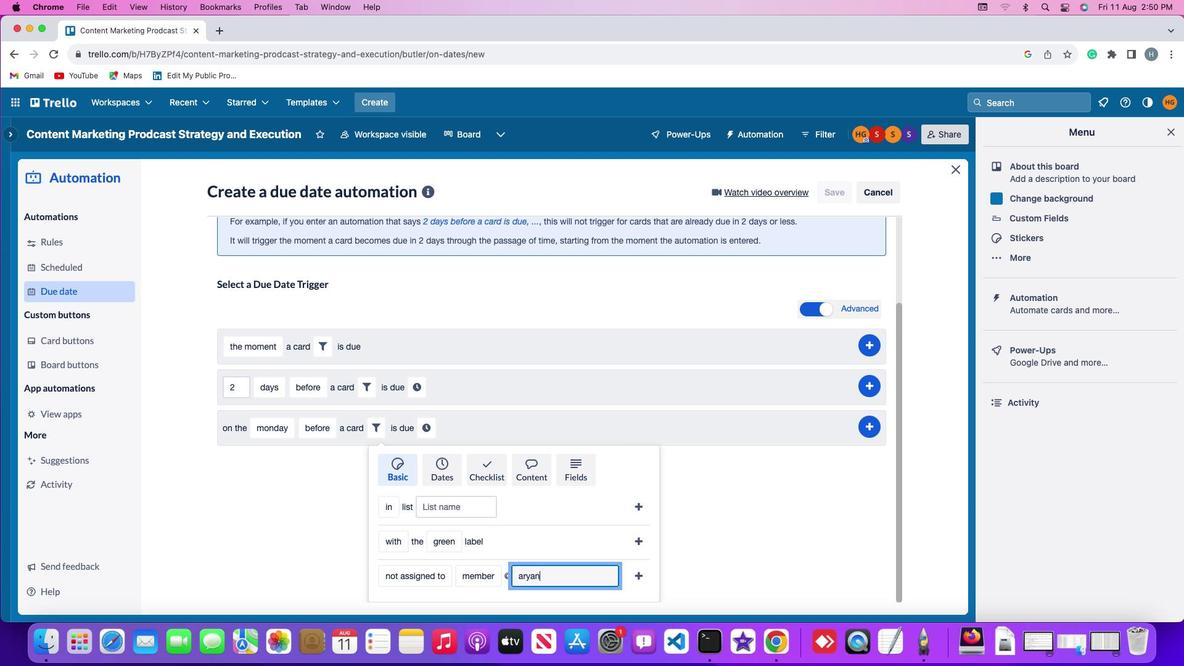 
Action: Mouse moved to (643, 573)
Screenshot: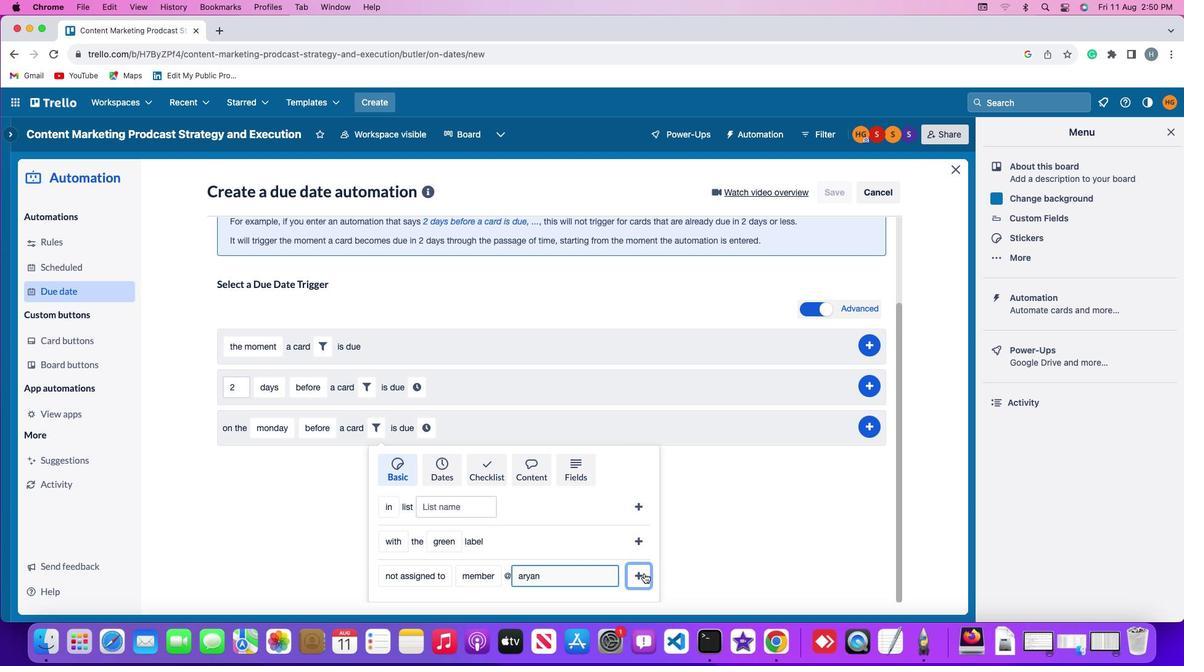 
Action: Mouse pressed left at (643, 573)
Screenshot: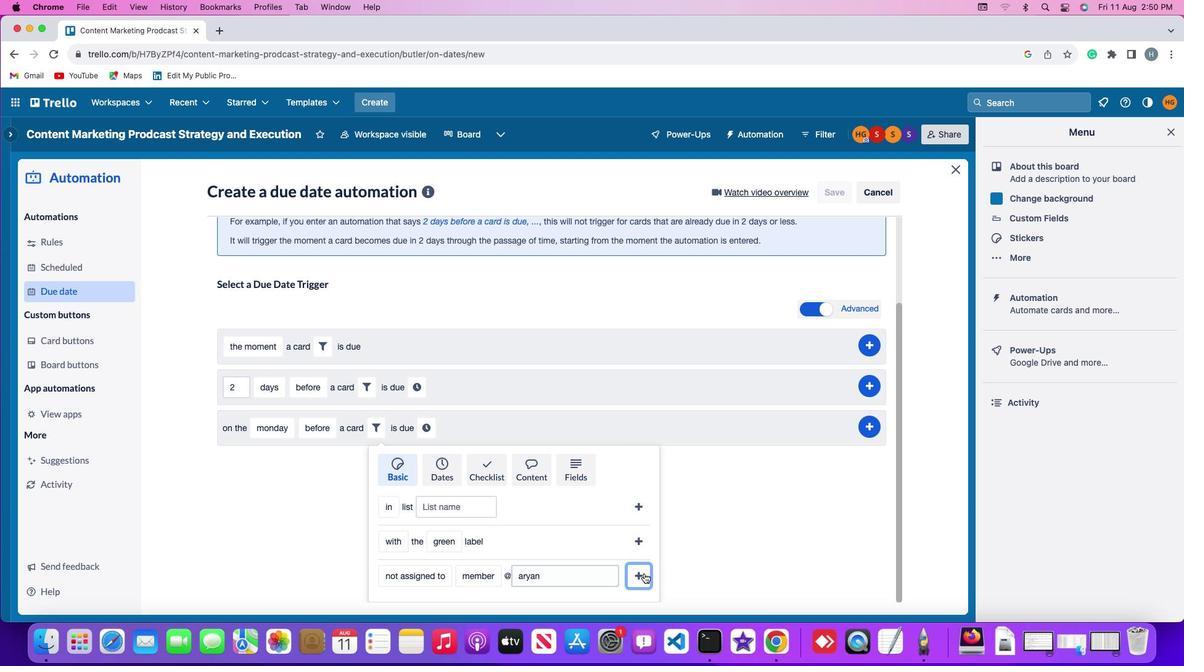 
Action: Mouse moved to (581, 536)
Screenshot: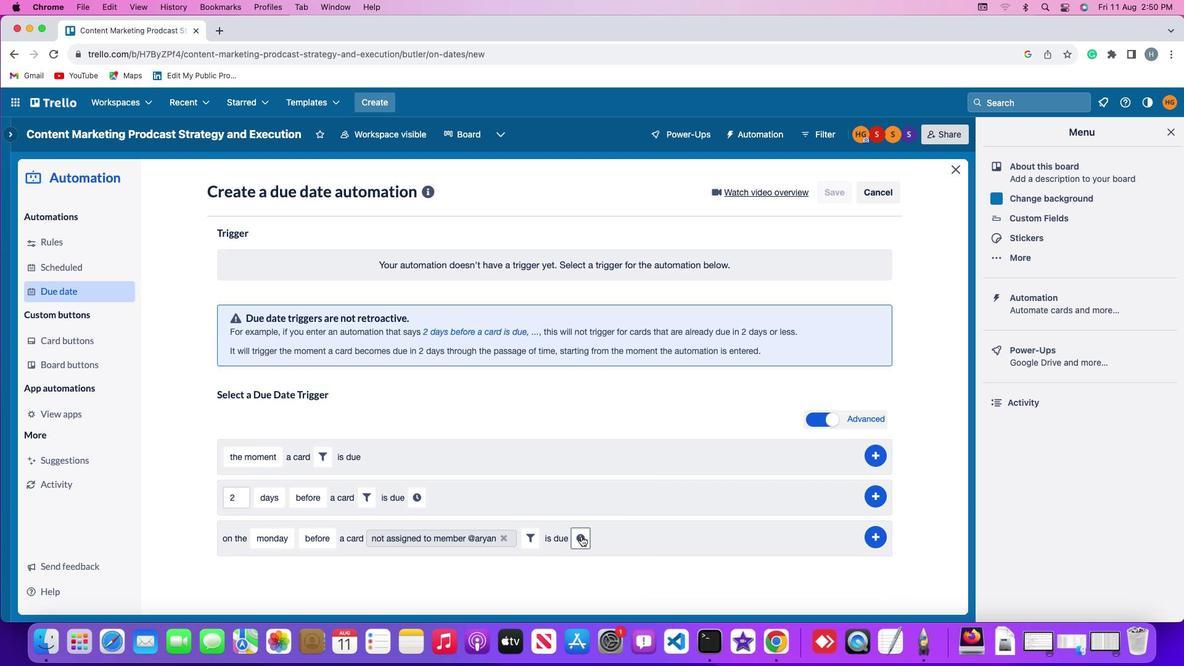 
Action: Mouse pressed left at (581, 536)
Screenshot: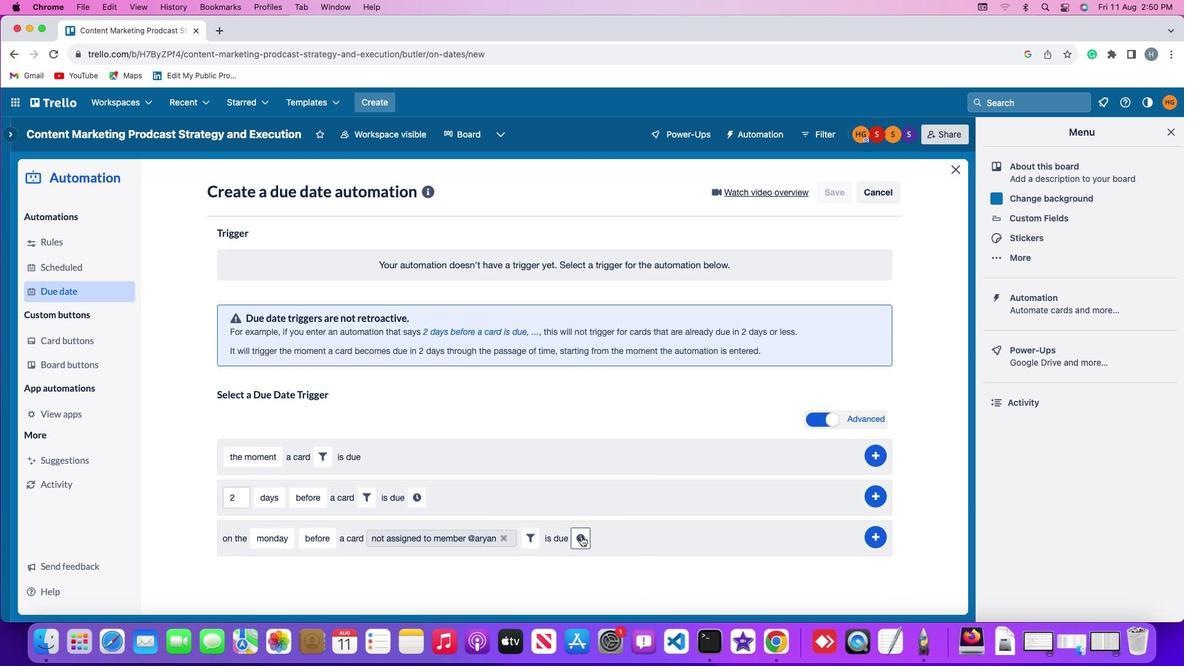 
Action: Mouse moved to (603, 542)
Screenshot: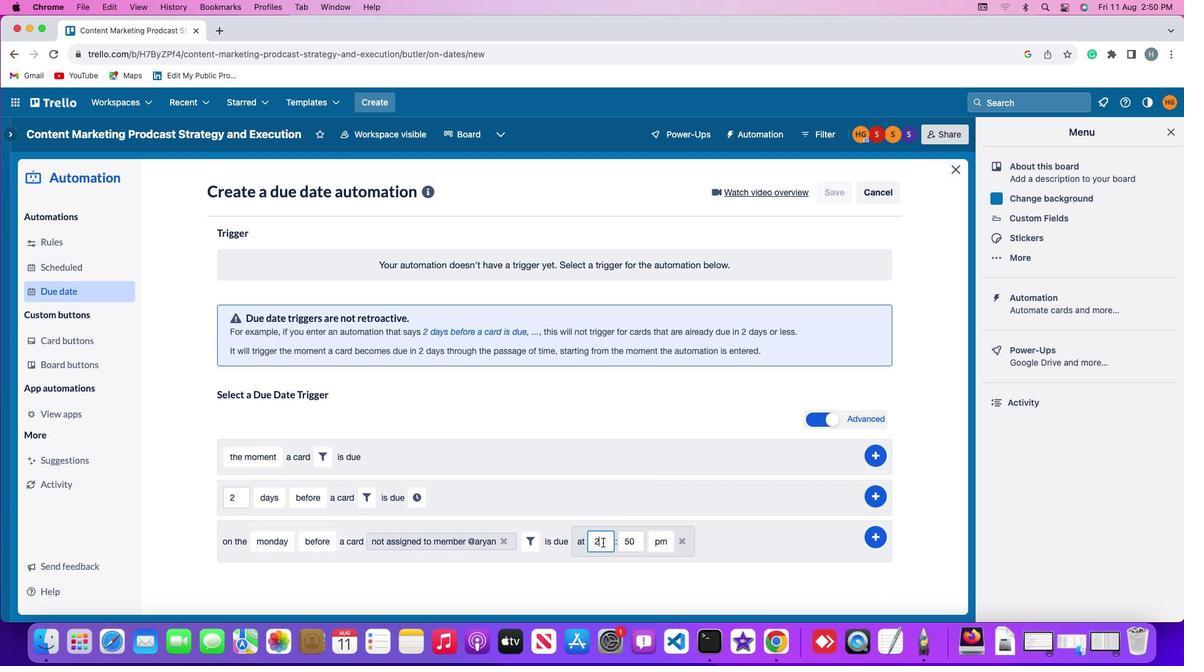 
Action: Mouse pressed left at (603, 542)
Screenshot: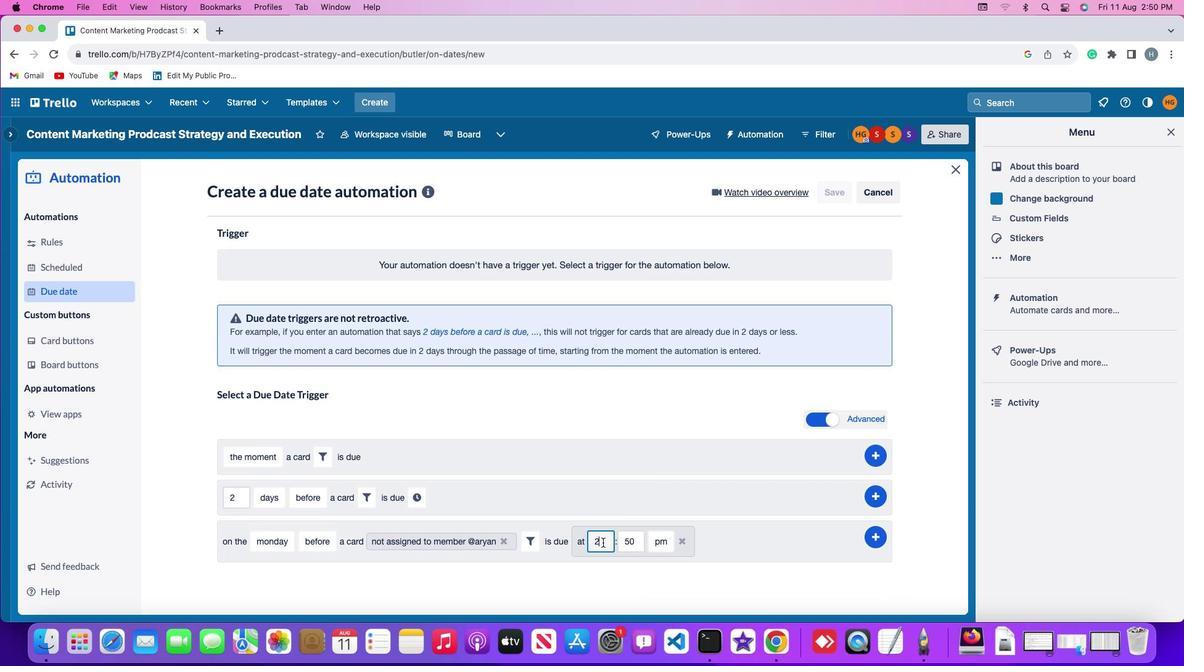 
Action: Mouse moved to (604, 540)
Screenshot: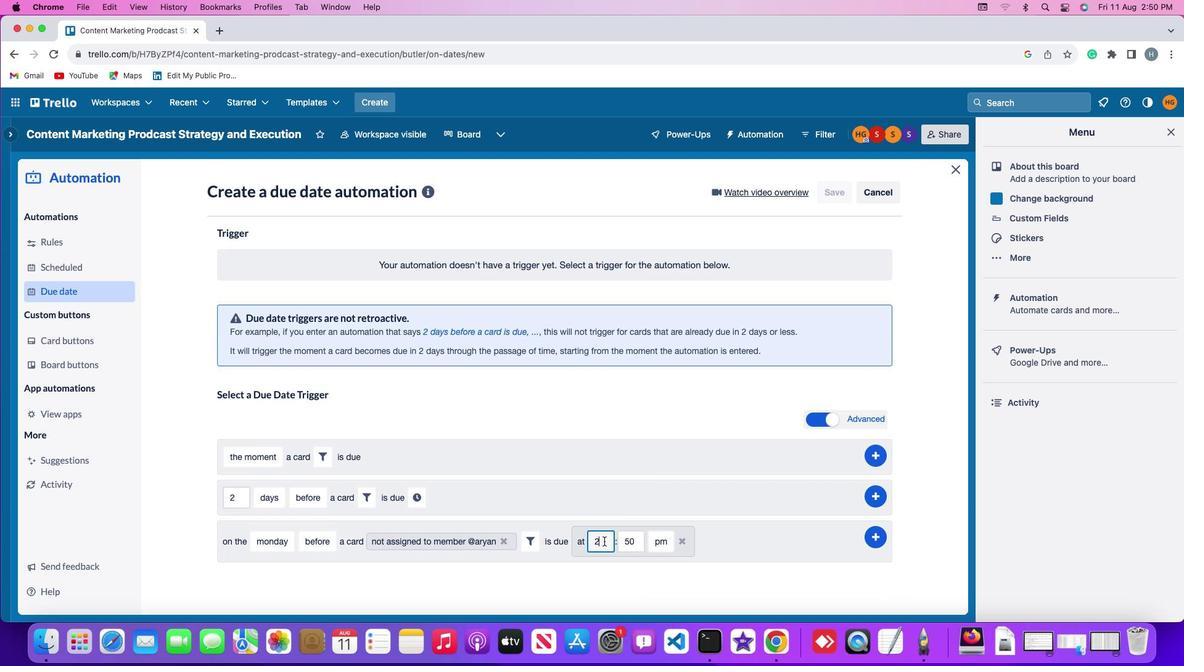 
Action: Key pressed Key.backspace'1''1'
Screenshot: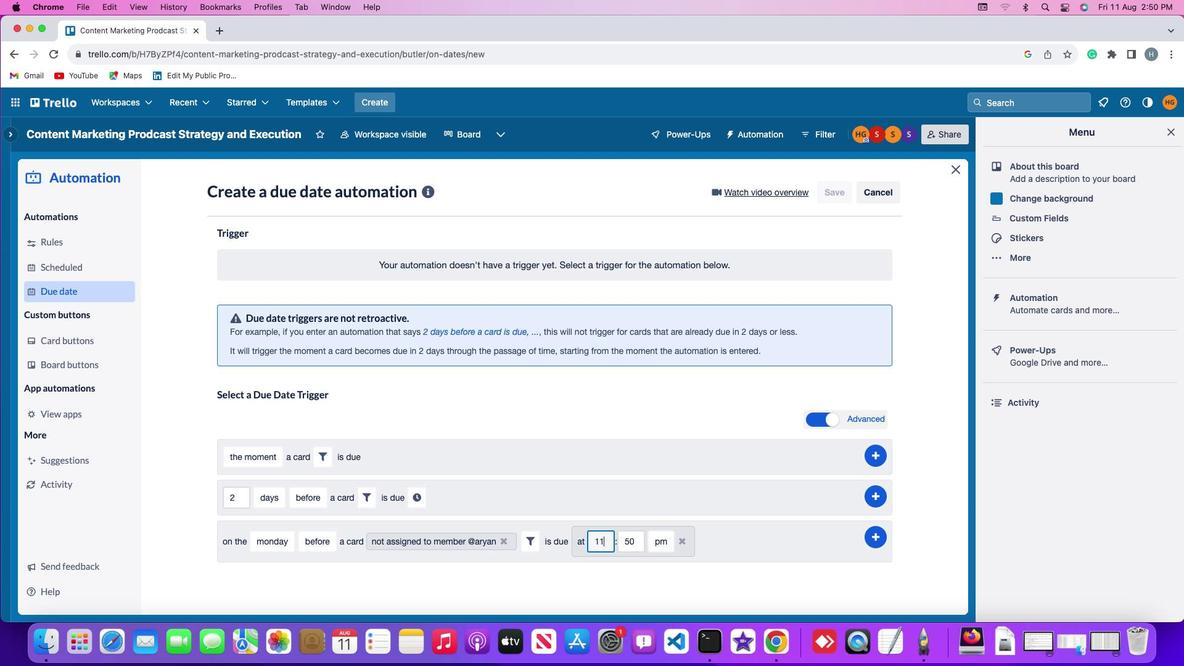 
Action: Mouse moved to (637, 542)
Screenshot: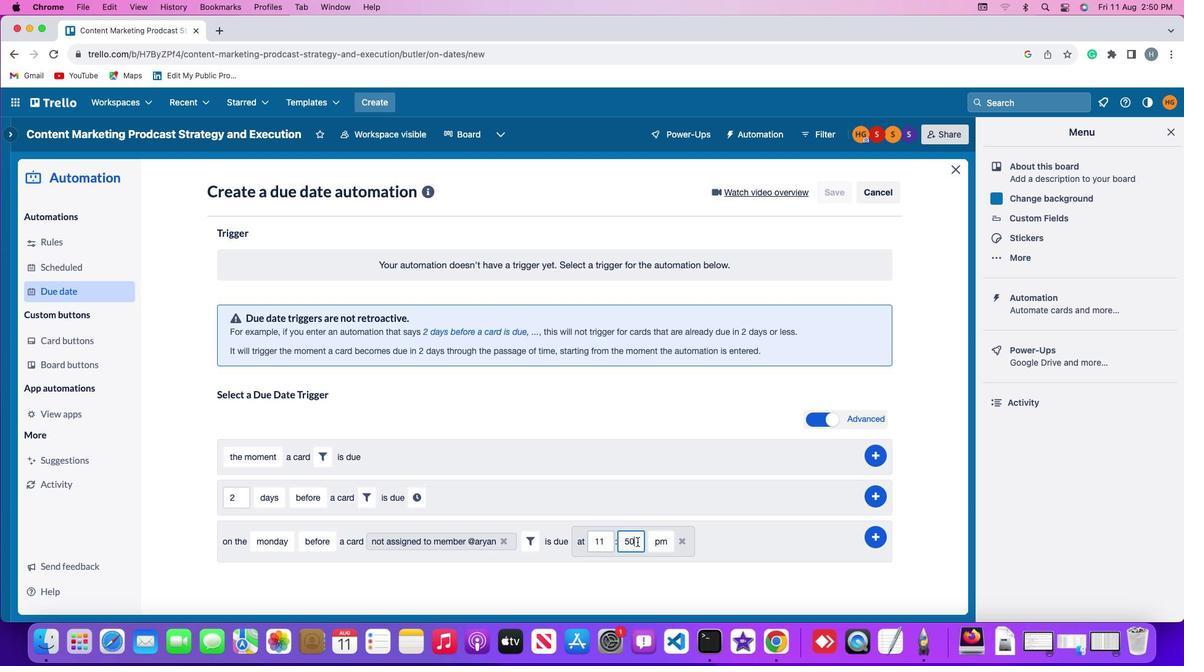 
Action: Mouse pressed left at (637, 542)
Screenshot: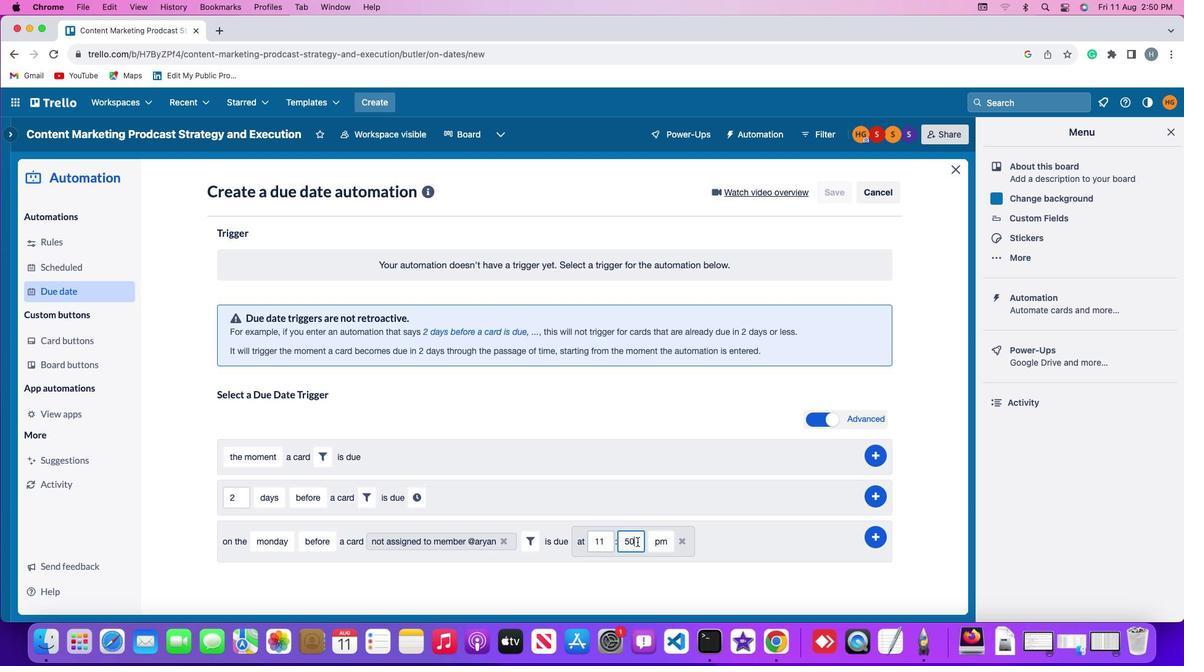 
Action: Mouse moved to (637, 542)
Screenshot: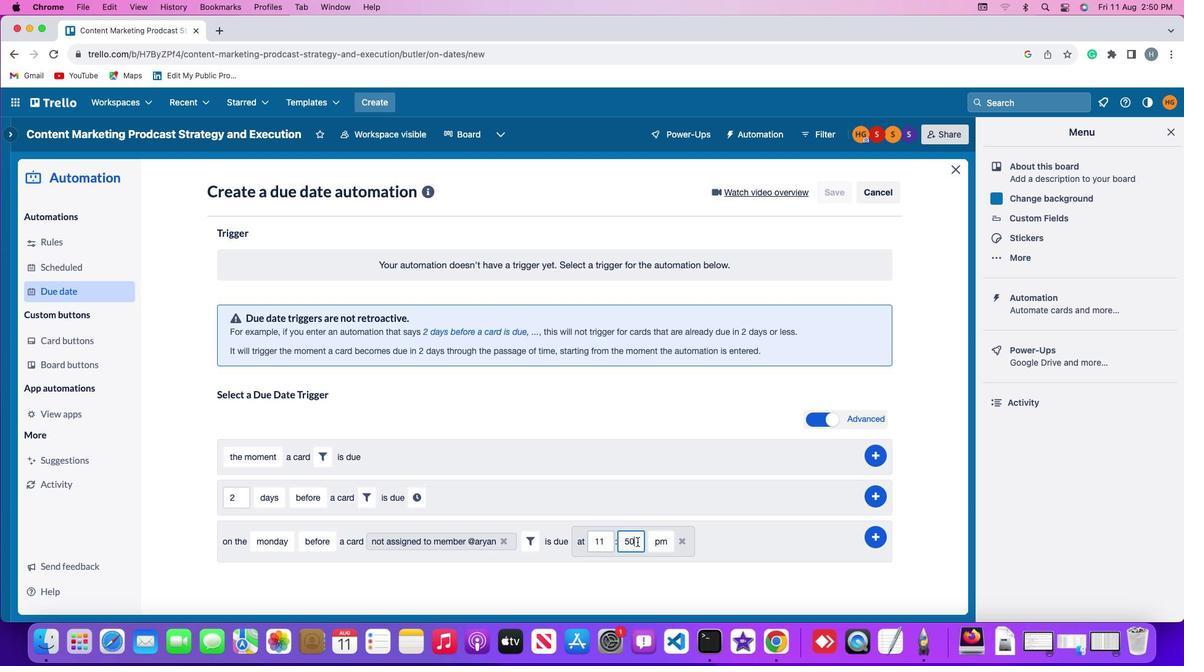 
Action: Key pressed Key.backspaceKey.backspace'0''0'
Screenshot: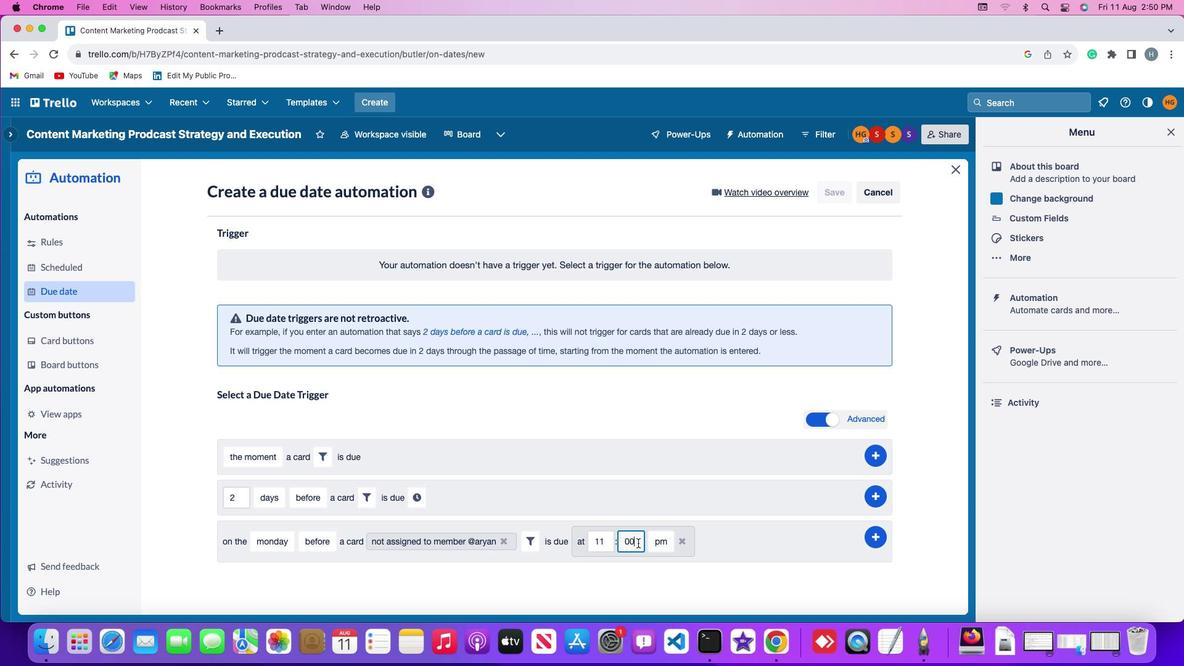 
Action: Mouse moved to (652, 543)
Screenshot: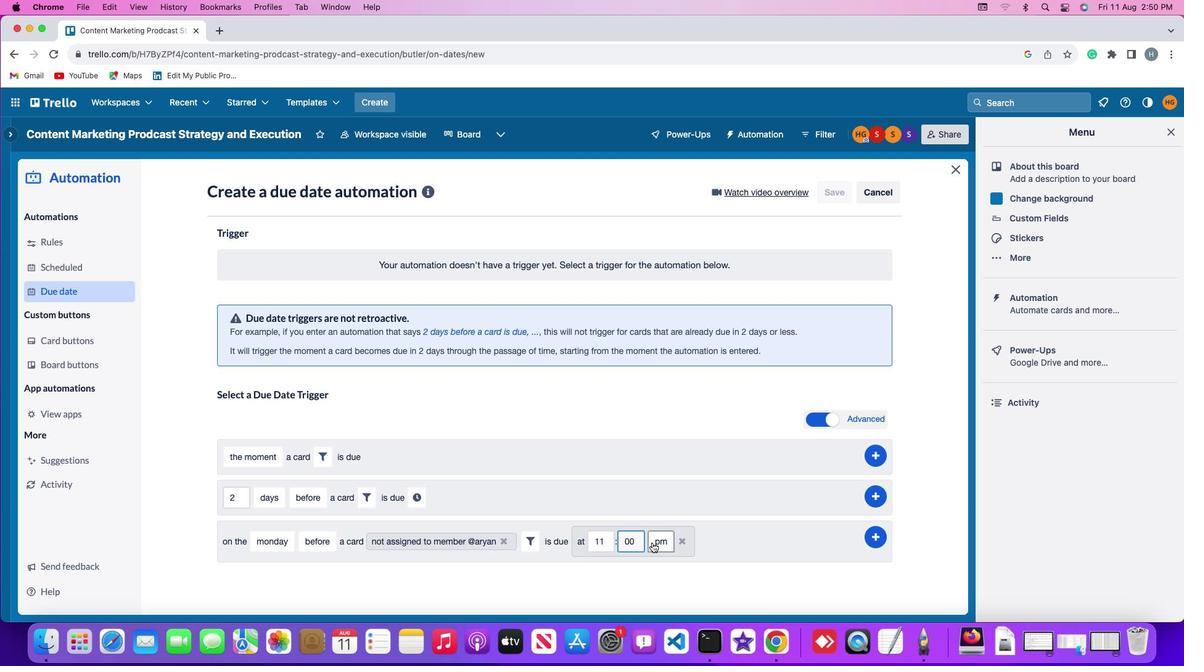 
Action: Mouse pressed left at (652, 543)
Screenshot: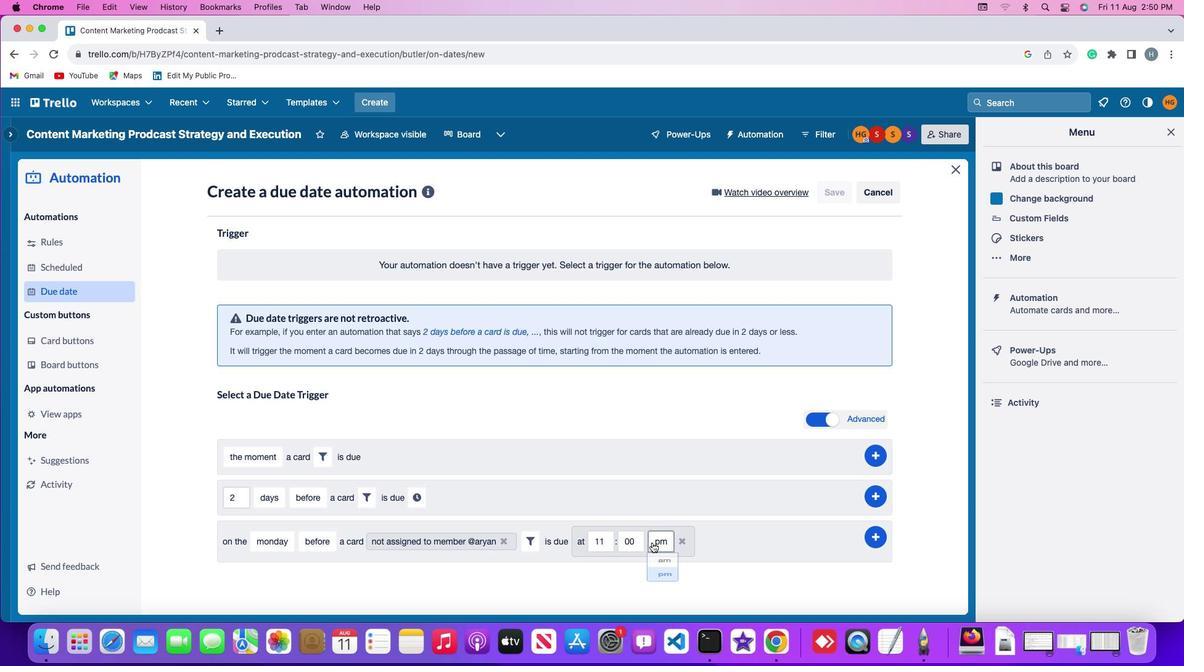 
Action: Mouse moved to (668, 563)
Screenshot: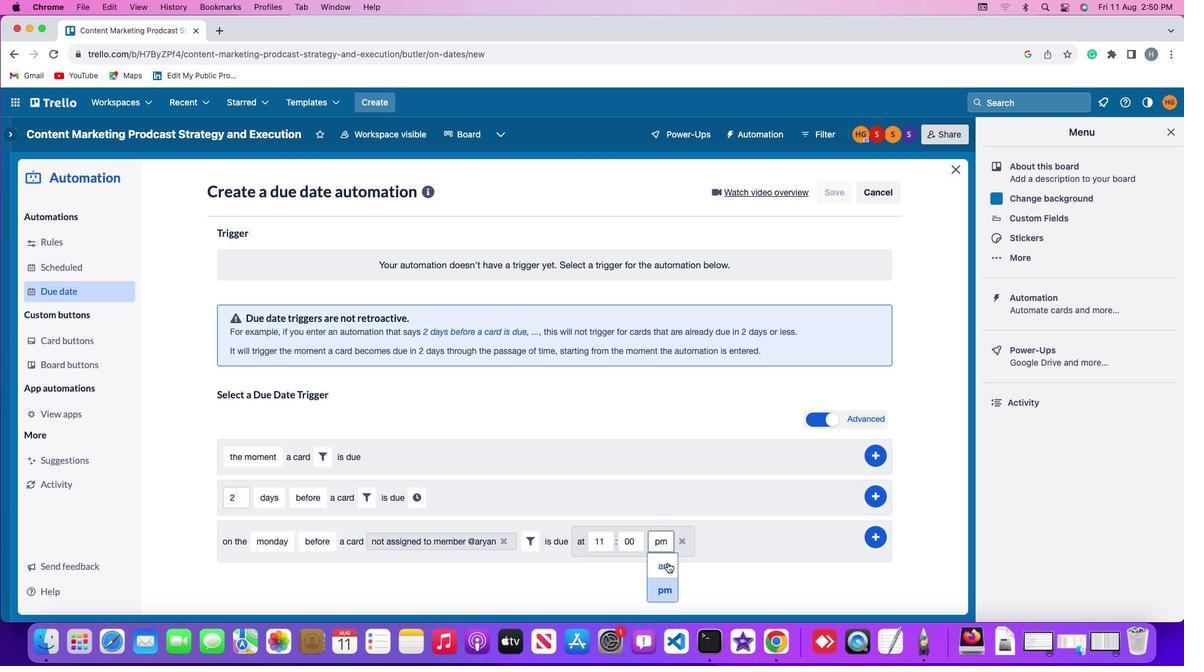 
Action: Mouse pressed left at (668, 563)
Screenshot: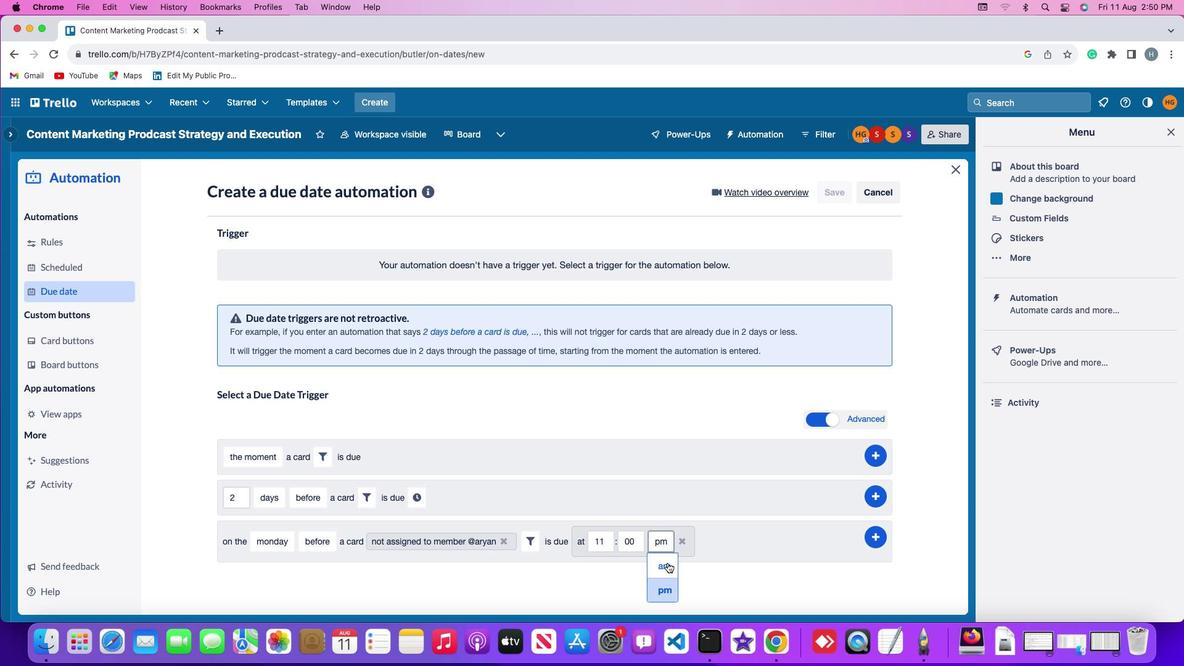 
Action: Mouse moved to (876, 535)
Screenshot: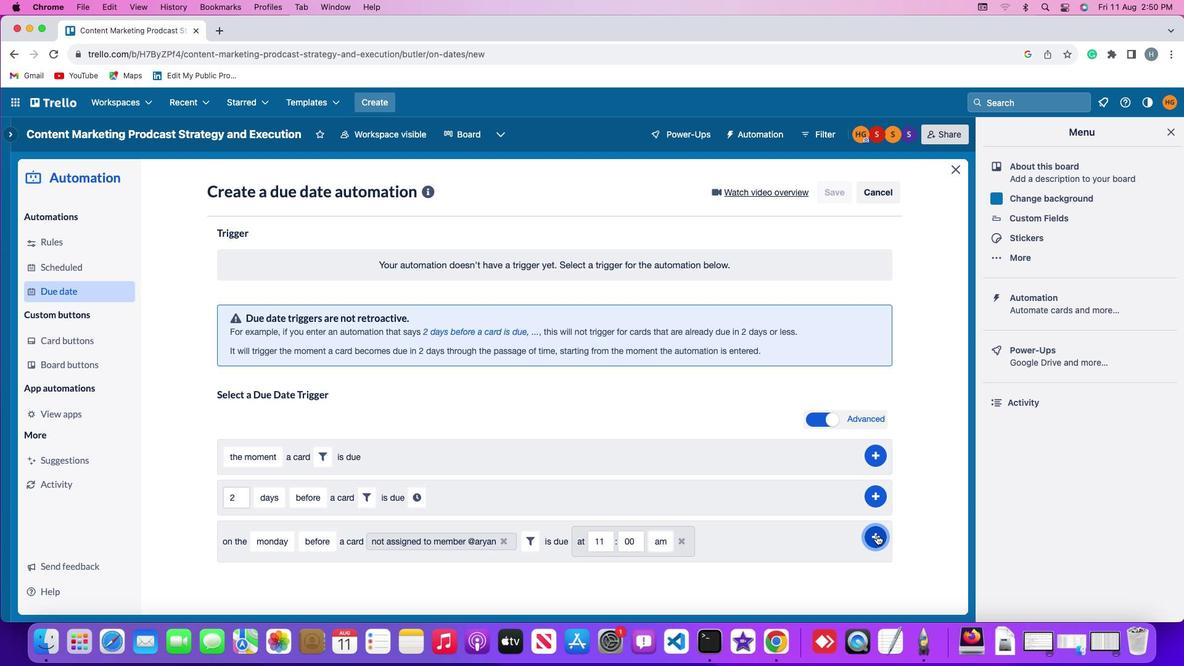 
Action: Mouse pressed left at (876, 535)
Screenshot: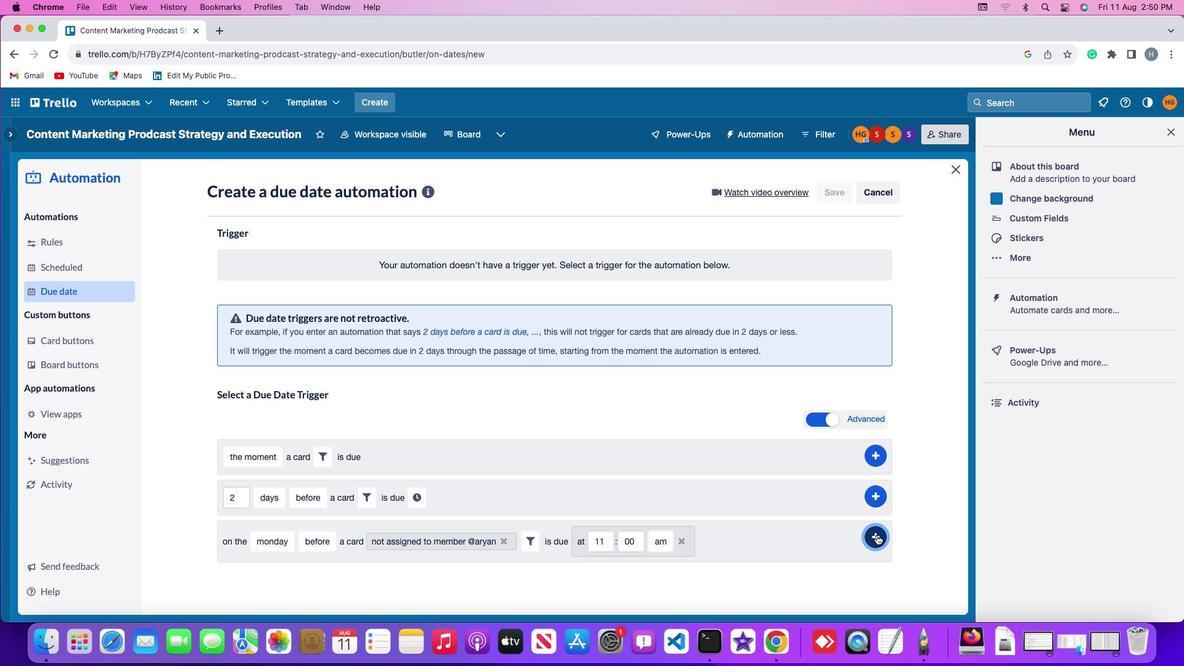 
Action: Mouse moved to (921, 421)
Screenshot: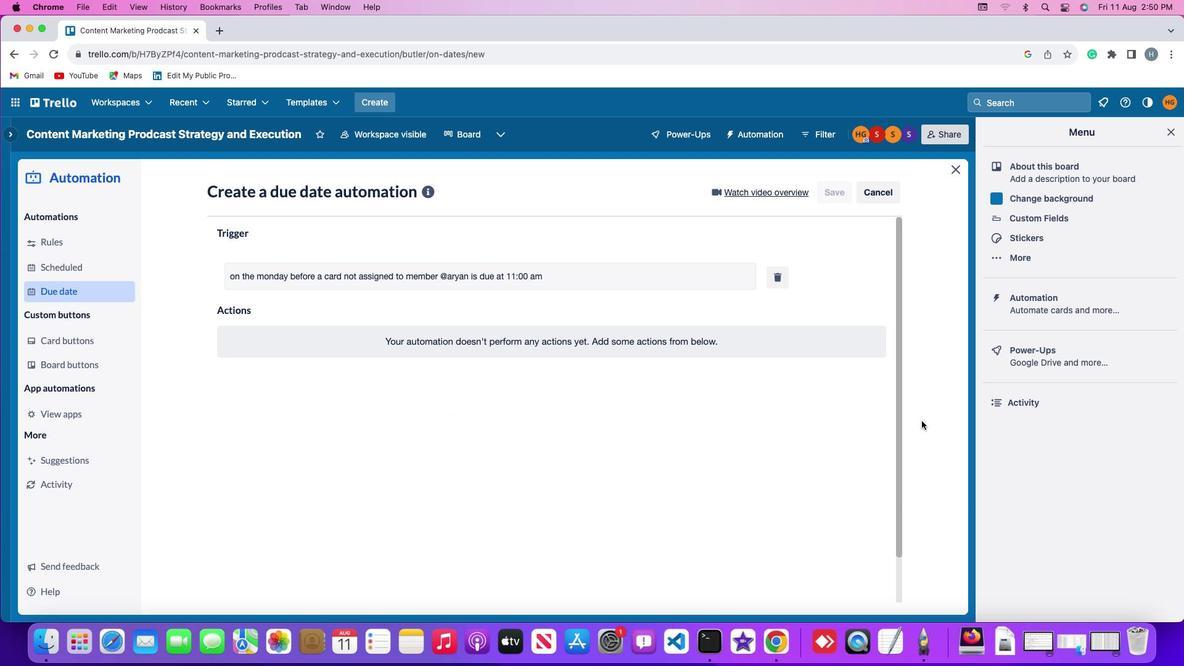 
